 Task: Find connections with filter location Laochenglu with filter topic #Datawith filter profile language Spanish with filter current company PTW with filter school Pune Vidyarthi Grihas College of Science & Technology CTS 218 Br Nath Pai Nagar Kurla Powai Rd Ghatkopar E Mumbai 400 077. with filter industry Bed-and-Breakfasts, Hostels, Homestays with filter service category Program Management with filter keywords title Restaurant Manager
Action: Mouse moved to (554, 73)
Screenshot: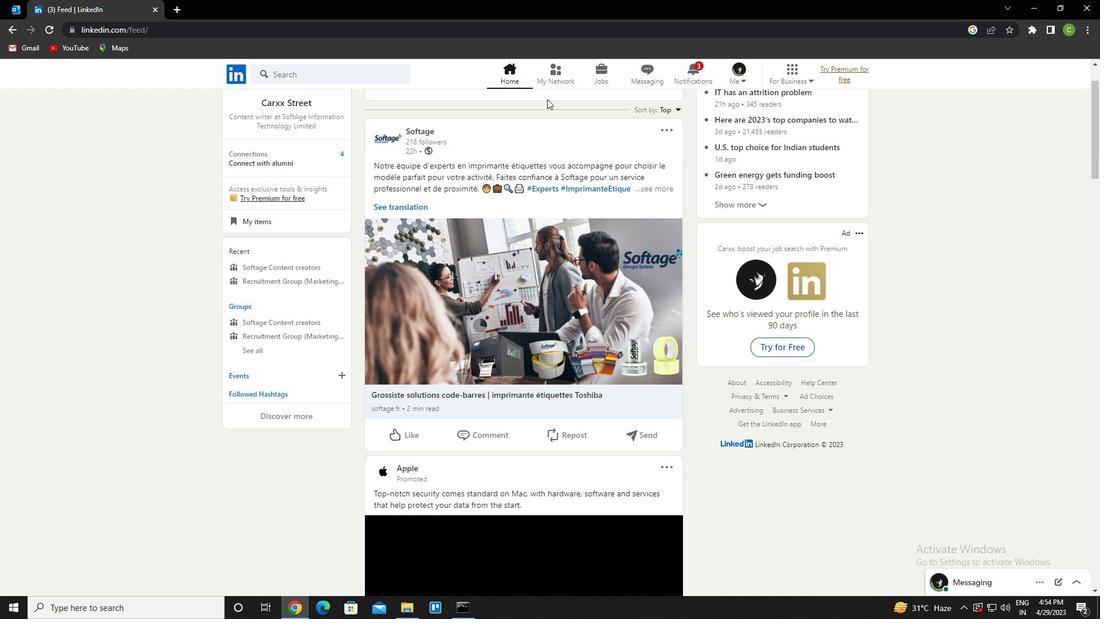 
Action: Mouse pressed left at (554, 73)
Screenshot: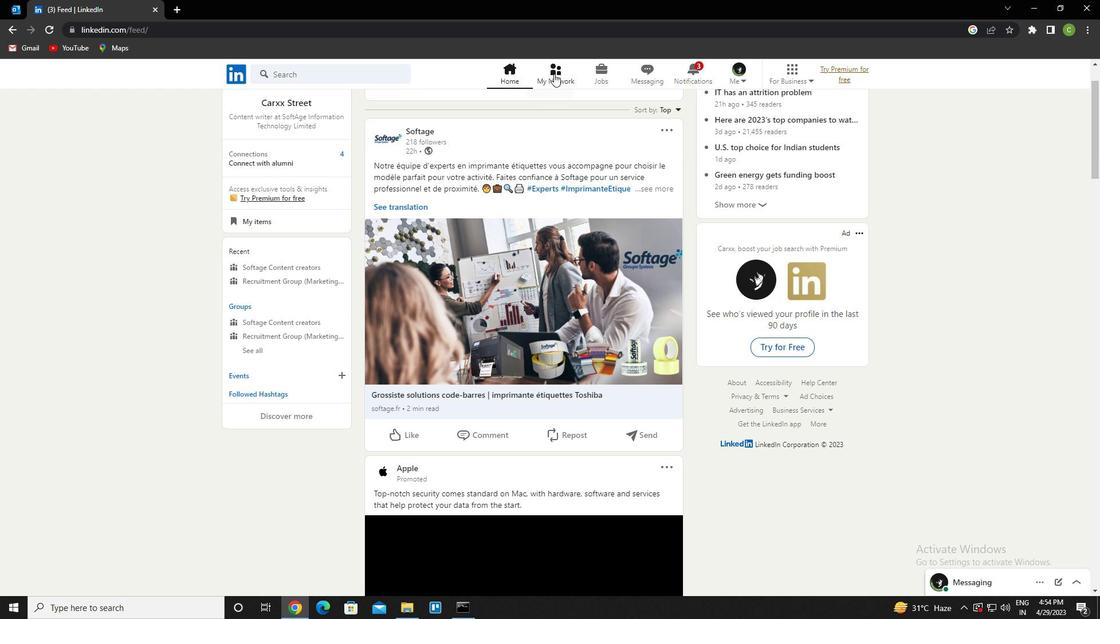 
Action: Mouse moved to (308, 131)
Screenshot: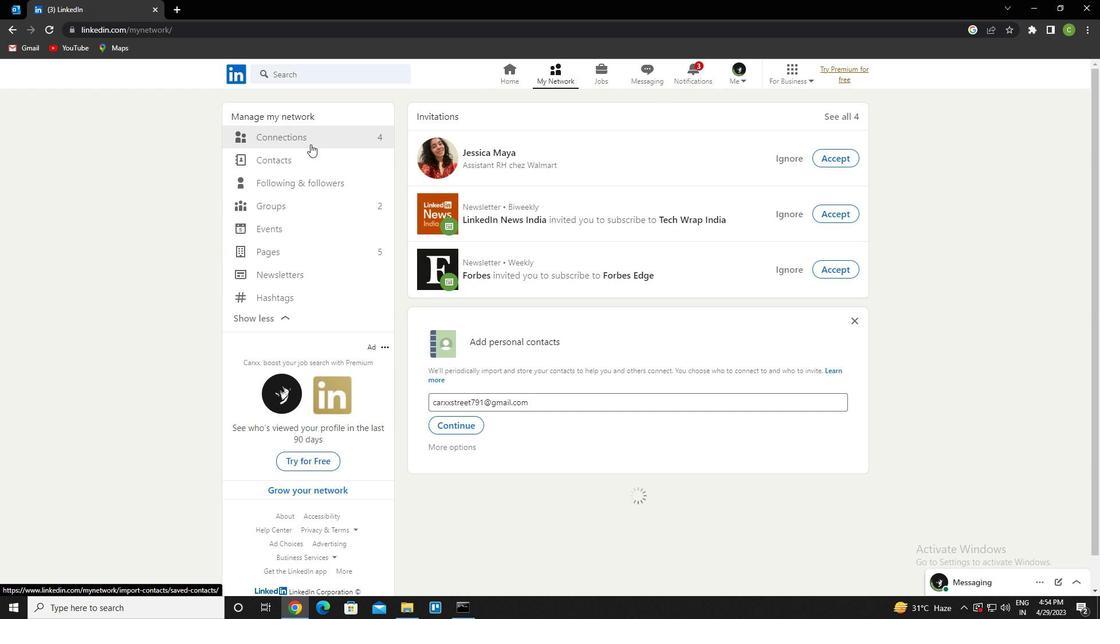 
Action: Mouse pressed left at (308, 131)
Screenshot: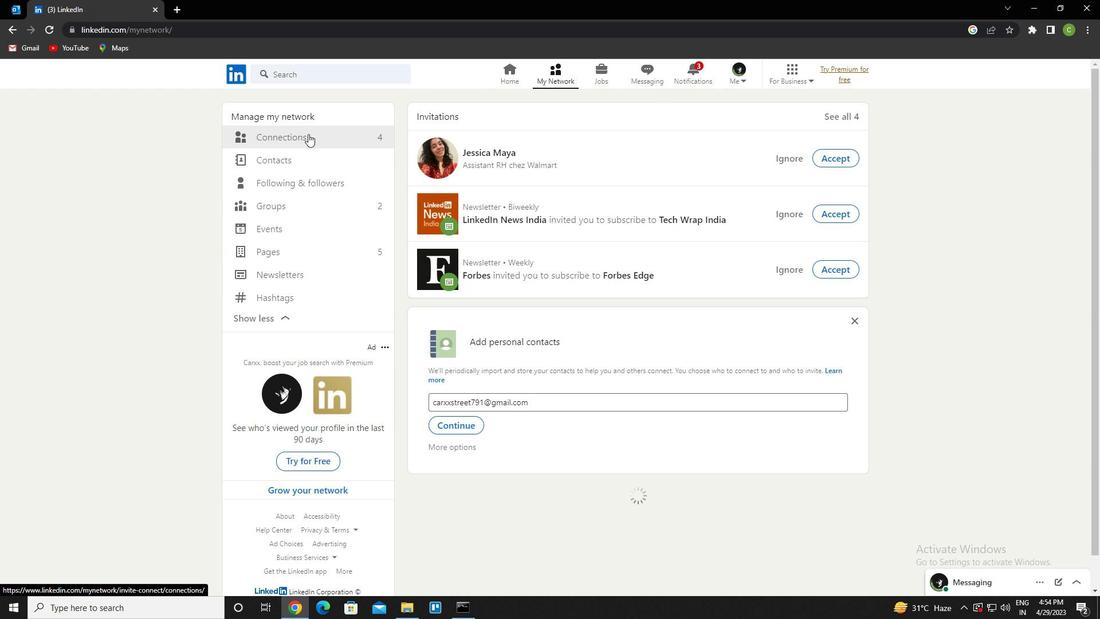 
Action: Mouse moved to (656, 138)
Screenshot: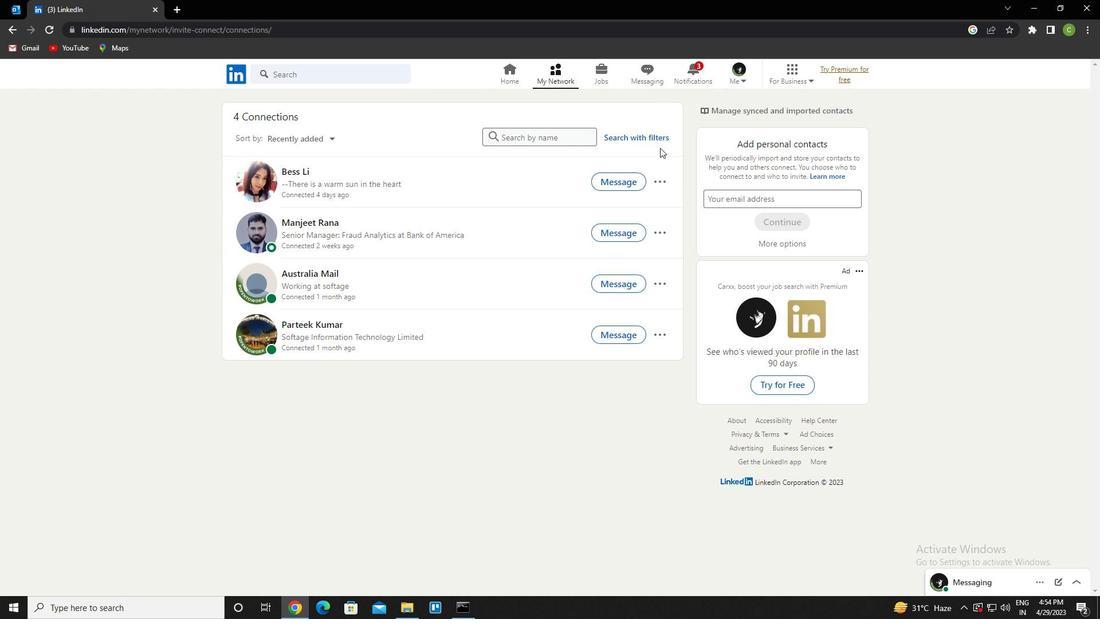 
Action: Mouse pressed left at (656, 138)
Screenshot: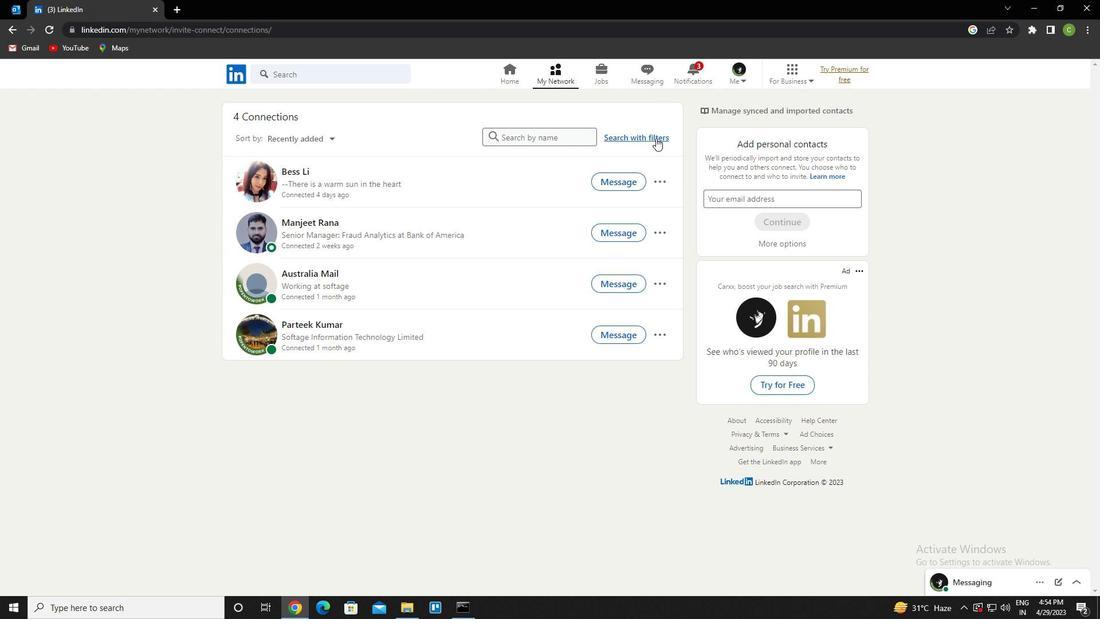 
Action: Mouse moved to (584, 104)
Screenshot: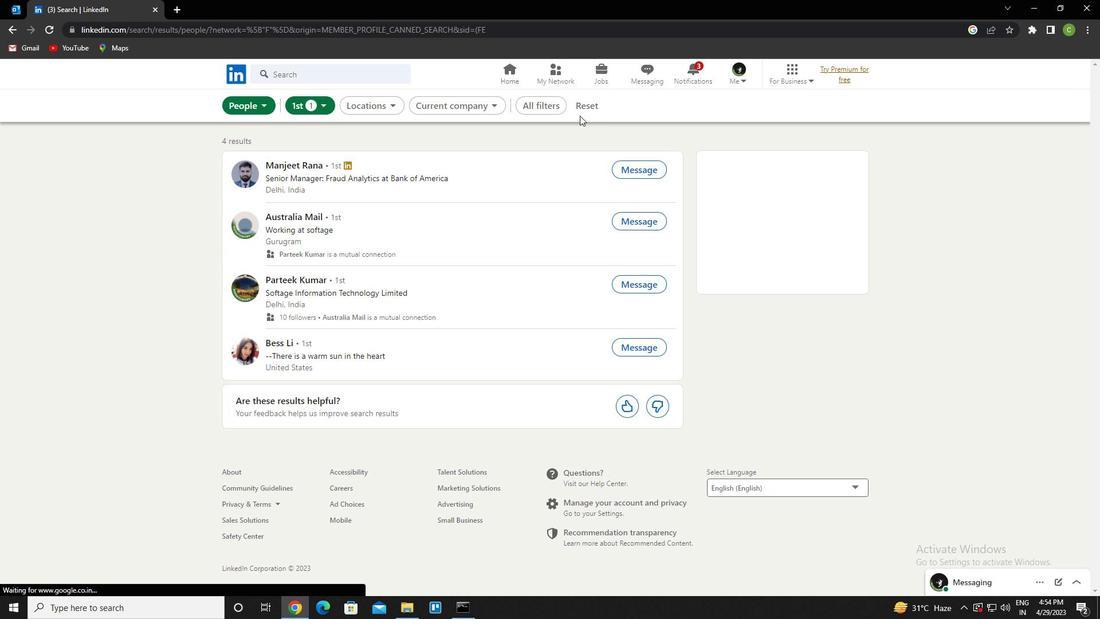 
Action: Mouse pressed left at (584, 104)
Screenshot: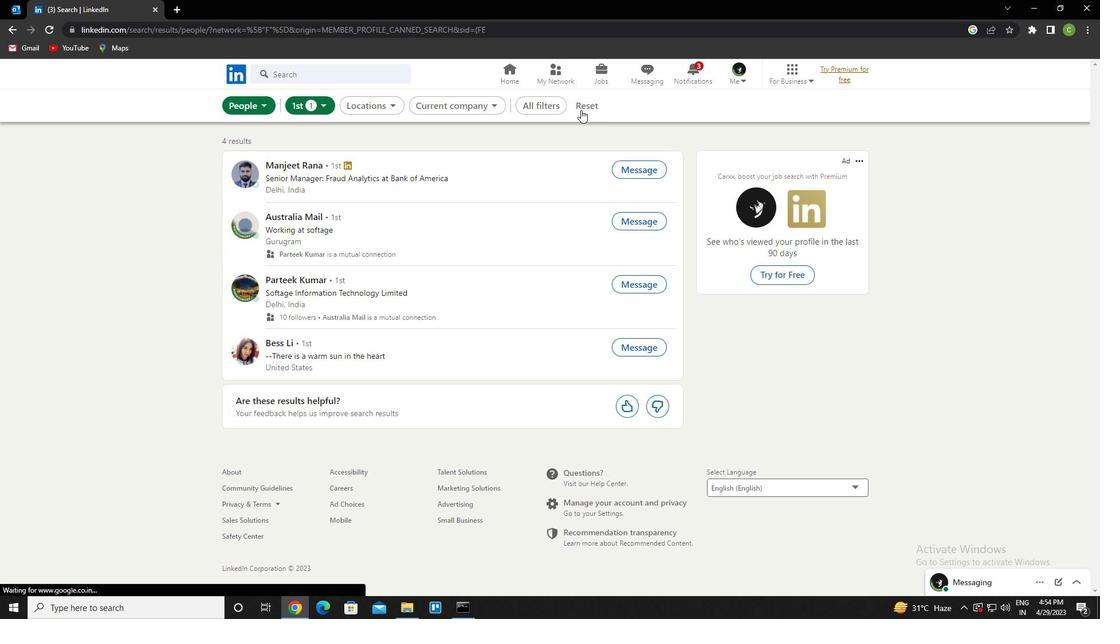 
Action: Mouse moved to (561, 106)
Screenshot: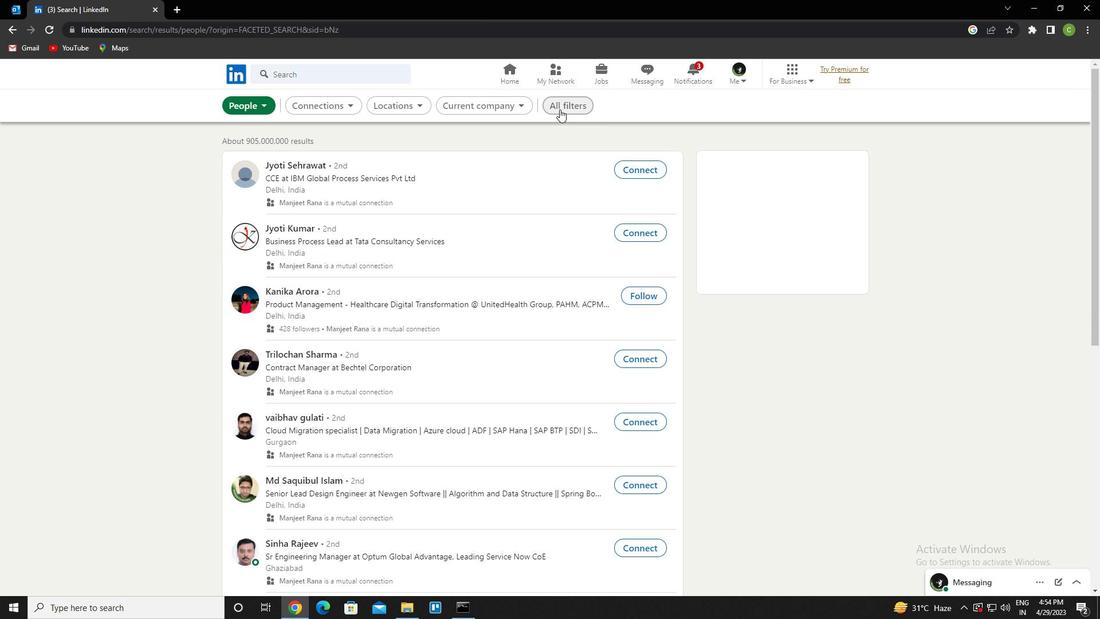 
Action: Mouse pressed left at (561, 106)
Screenshot: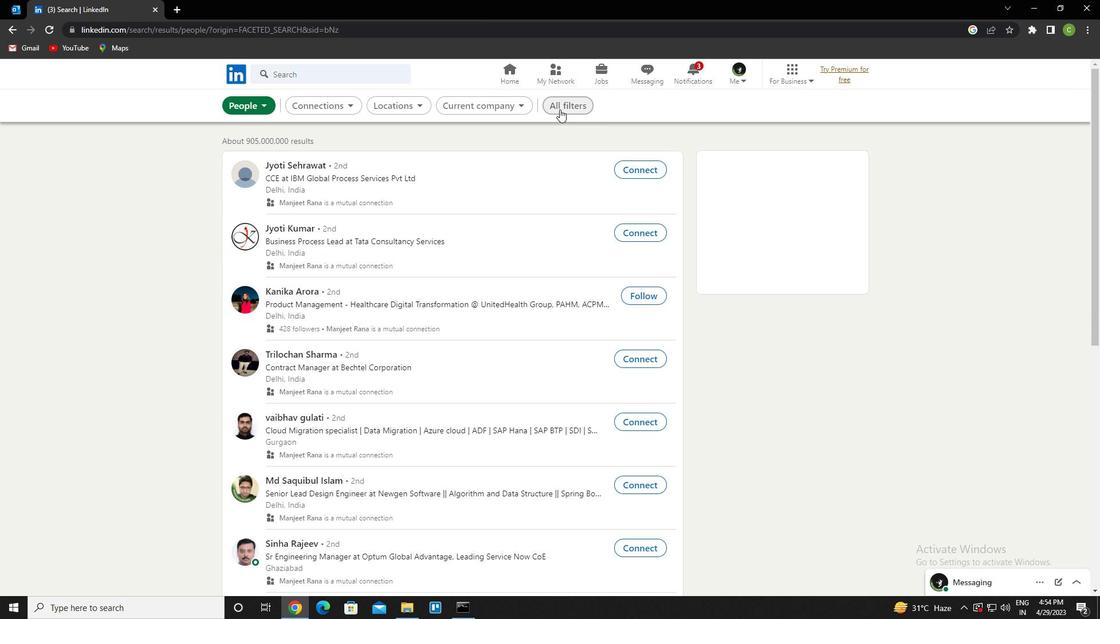 
Action: Mouse moved to (885, 376)
Screenshot: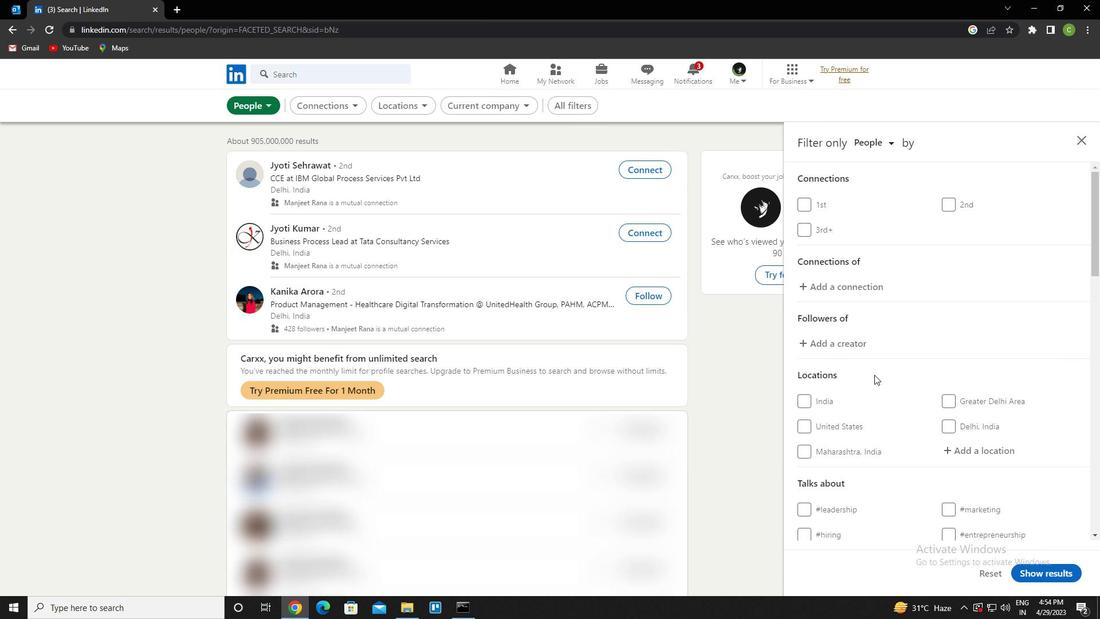 
Action: Mouse scrolled (885, 376) with delta (0, 0)
Screenshot: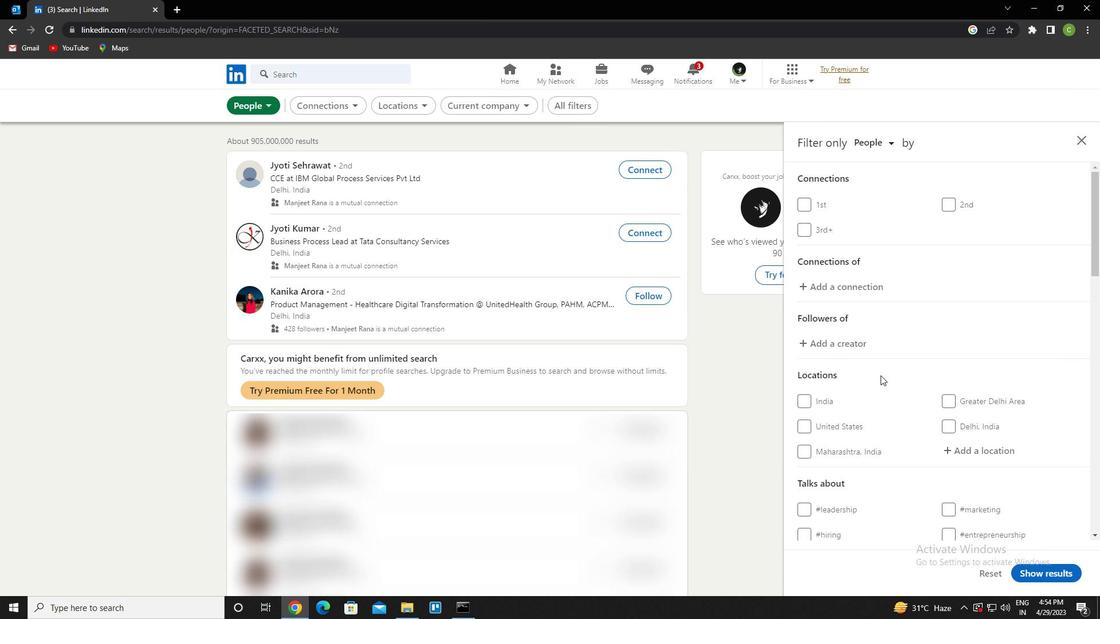 
Action: Mouse moved to (886, 376)
Screenshot: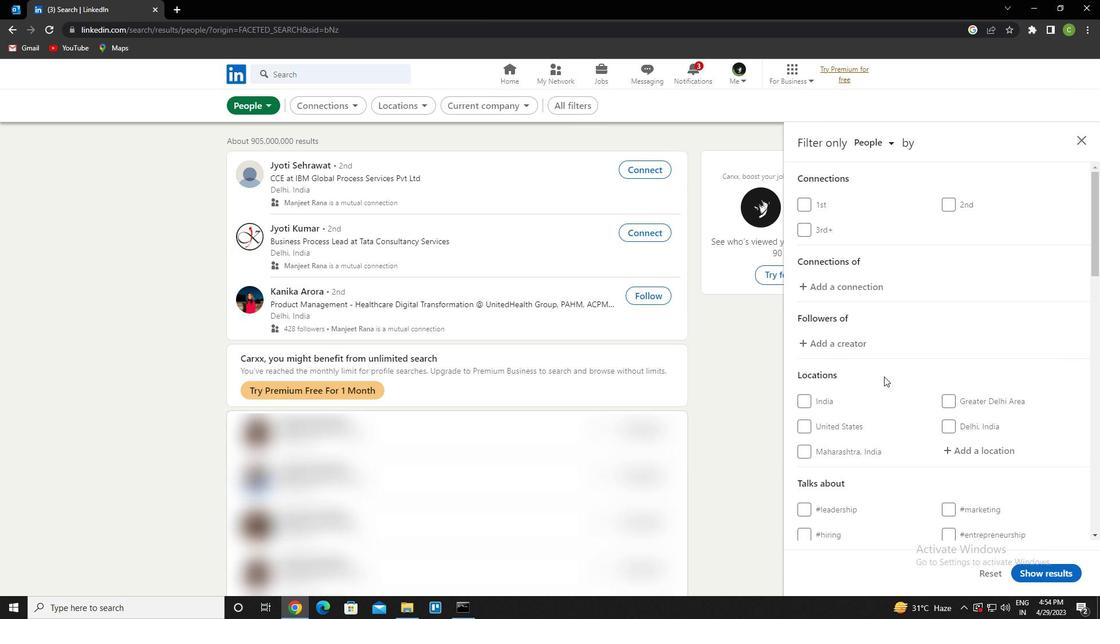 
Action: Mouse scrolled (886, 376) with delta (0, 0)
Screenshot: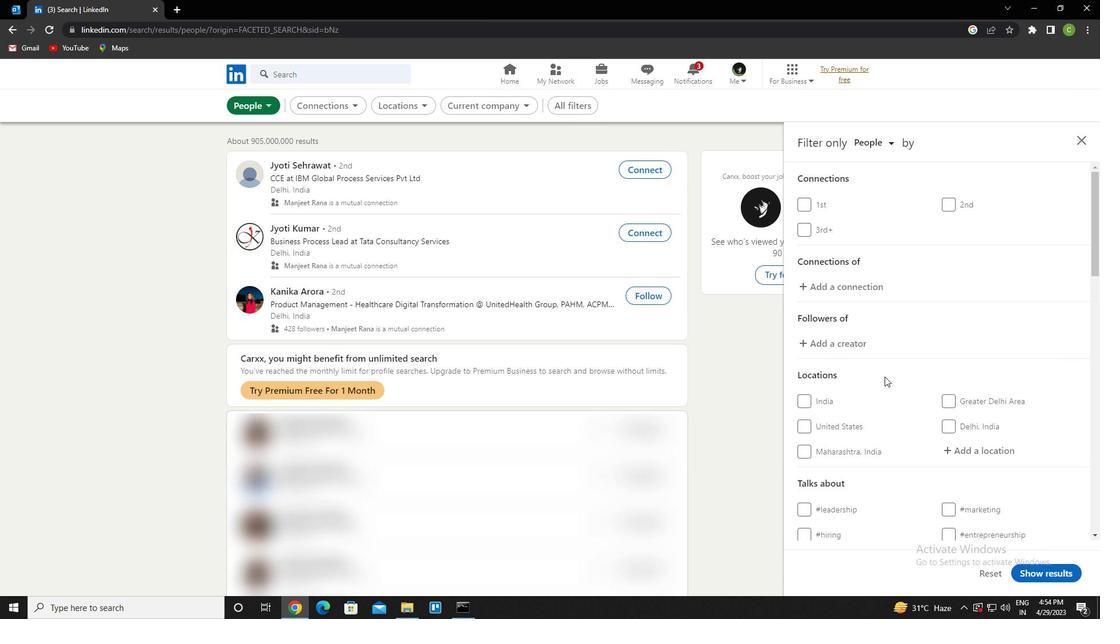 
Action: Mouse moved to (976, 331)
Screenshot: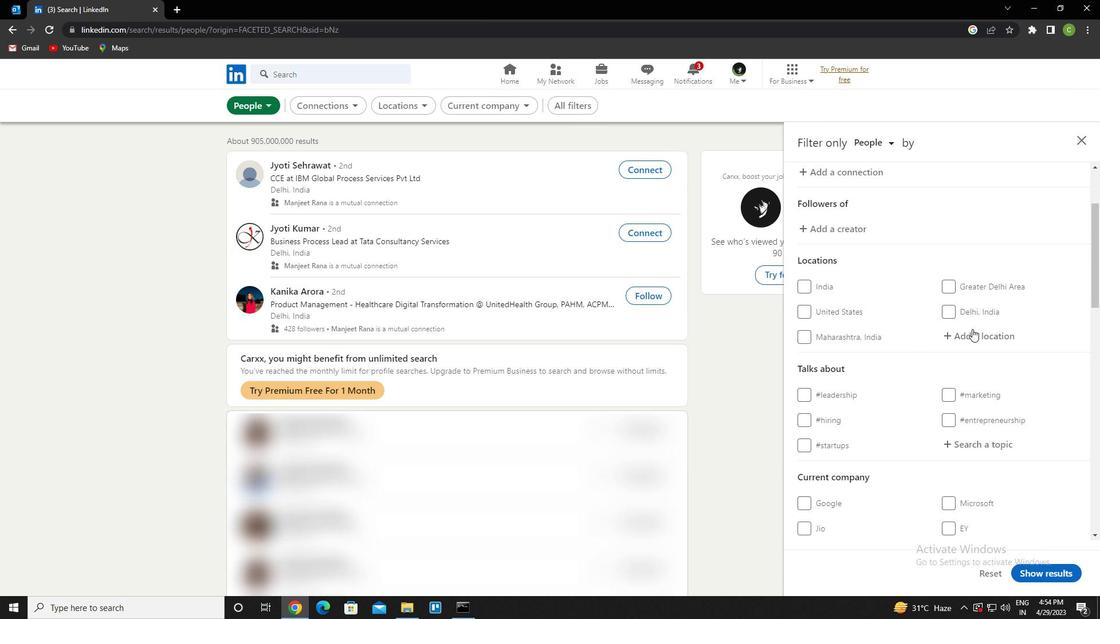 
Action: Mouse pressed left at (976, 331)
Screenshot: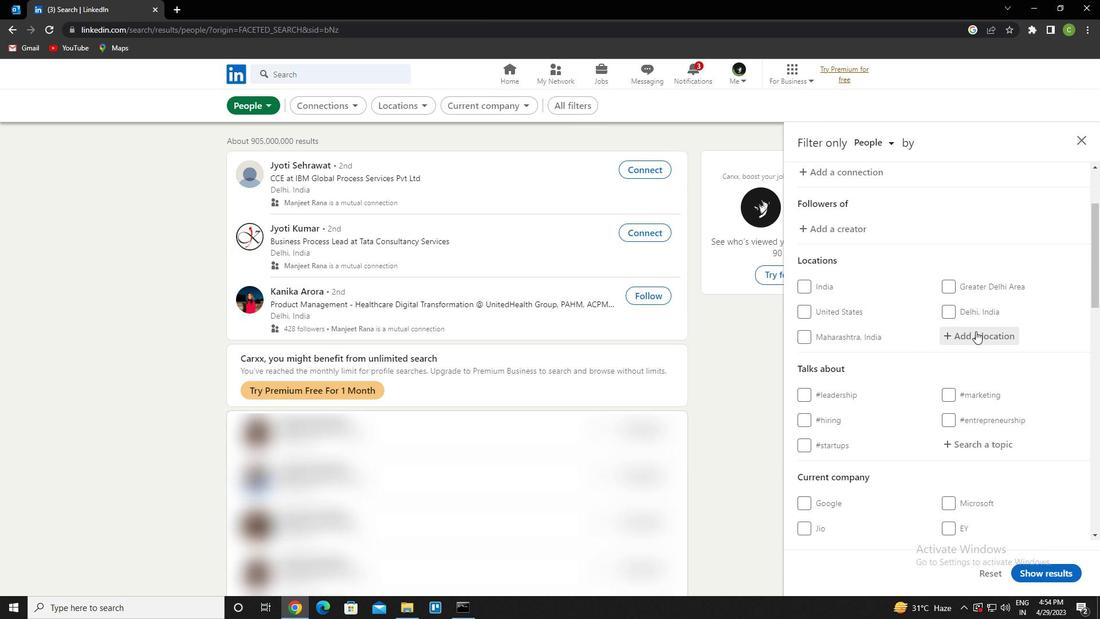 
Action: Key pressed <Key.caps_lock><Key.caps_lock>l<Key.caps_lock>oachenglu
Screenshot: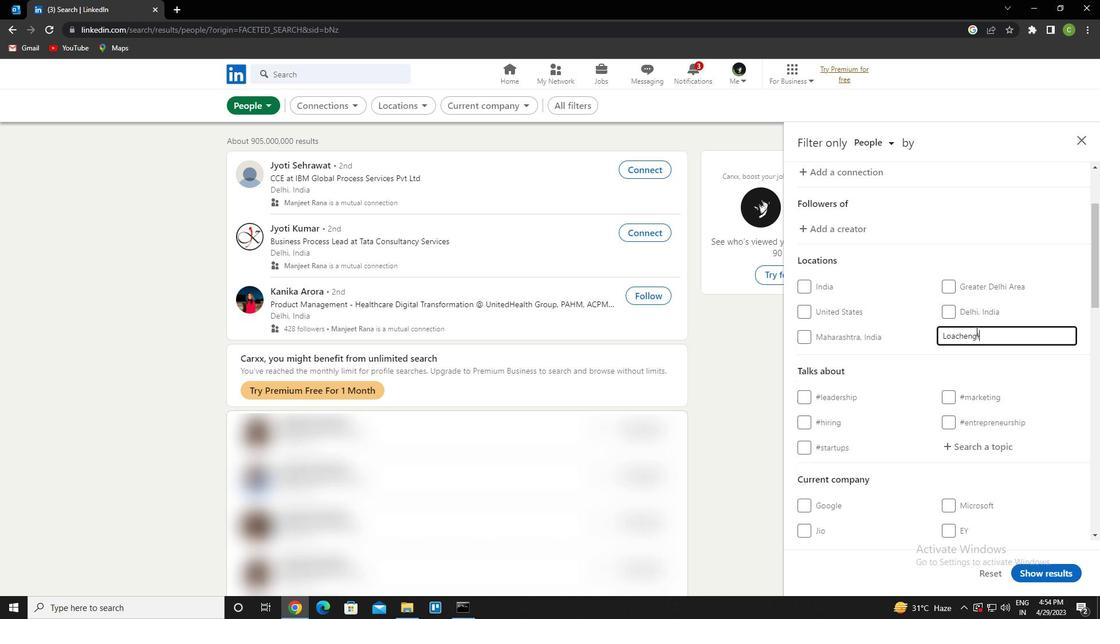 
Action: Mouse moved to (976, 331)
Screenshot: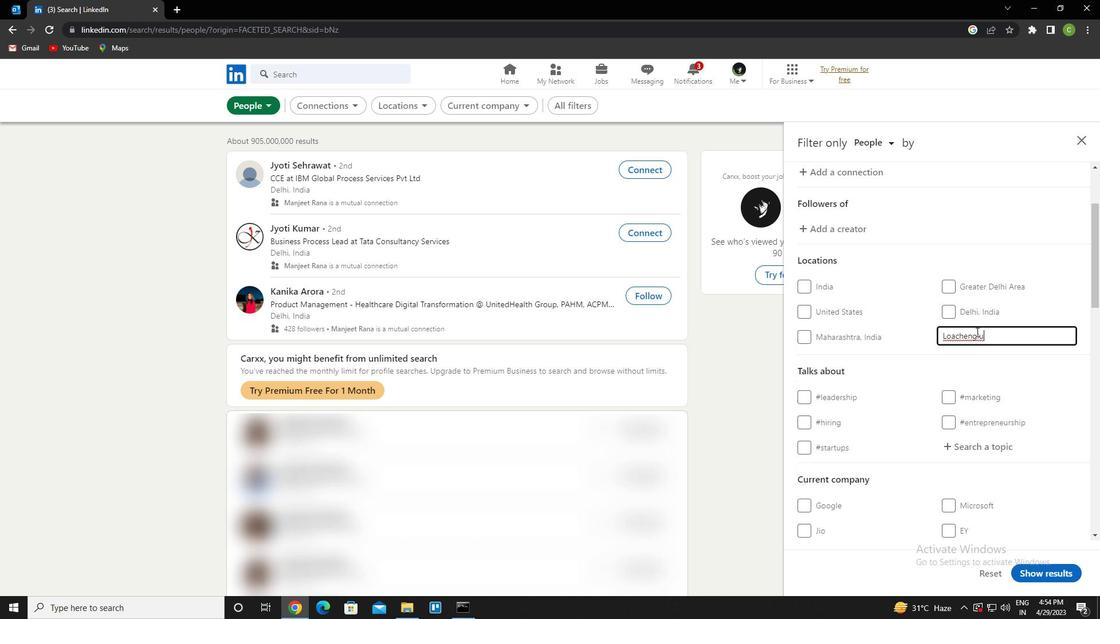 
Action: Mouse scrolled (976, 331) with delta (0, 0)
Screenshot: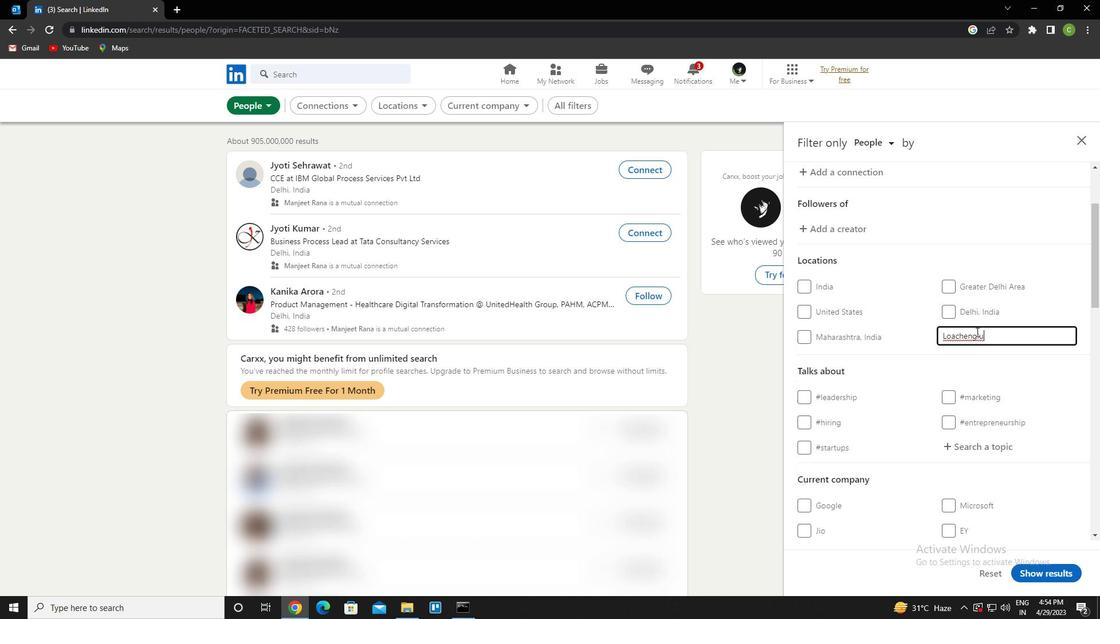 
Action: Mouse scrolled (976, 331) with delta (0, 0)
Screenshot: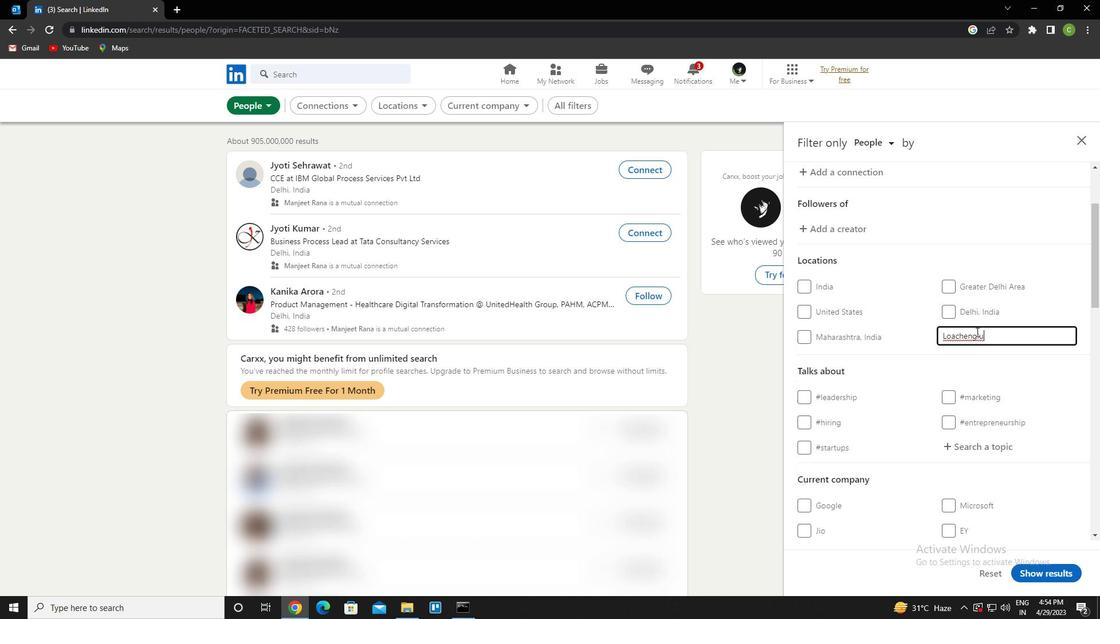 
Action: Mouse moved to (981, 335)
Screenshot: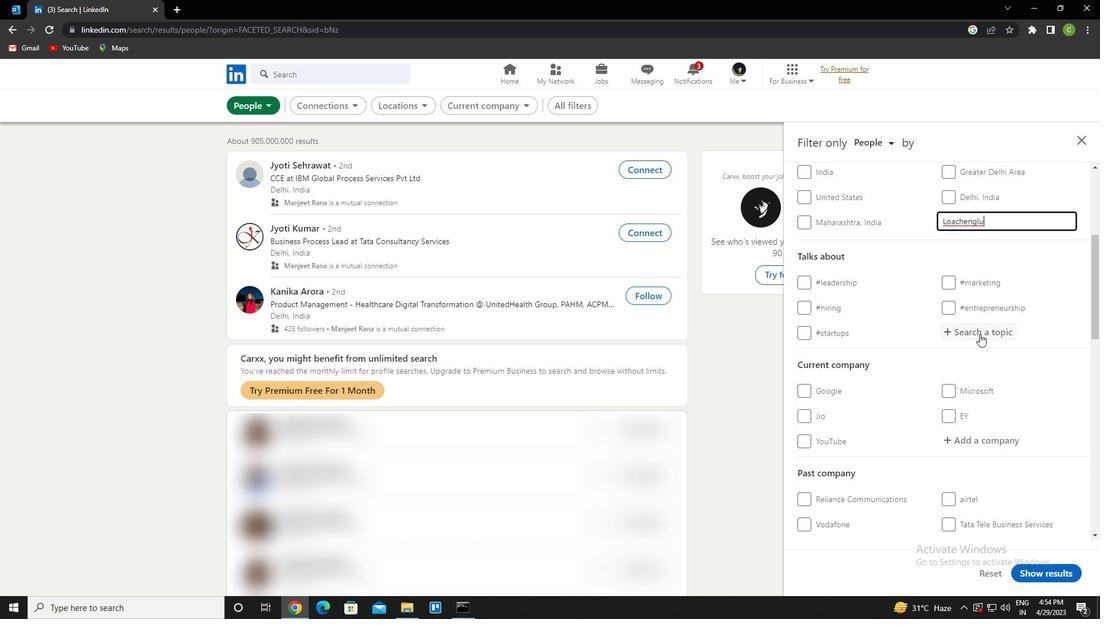 
Action: Mouse pressed left at (981, 335)
Screenshot: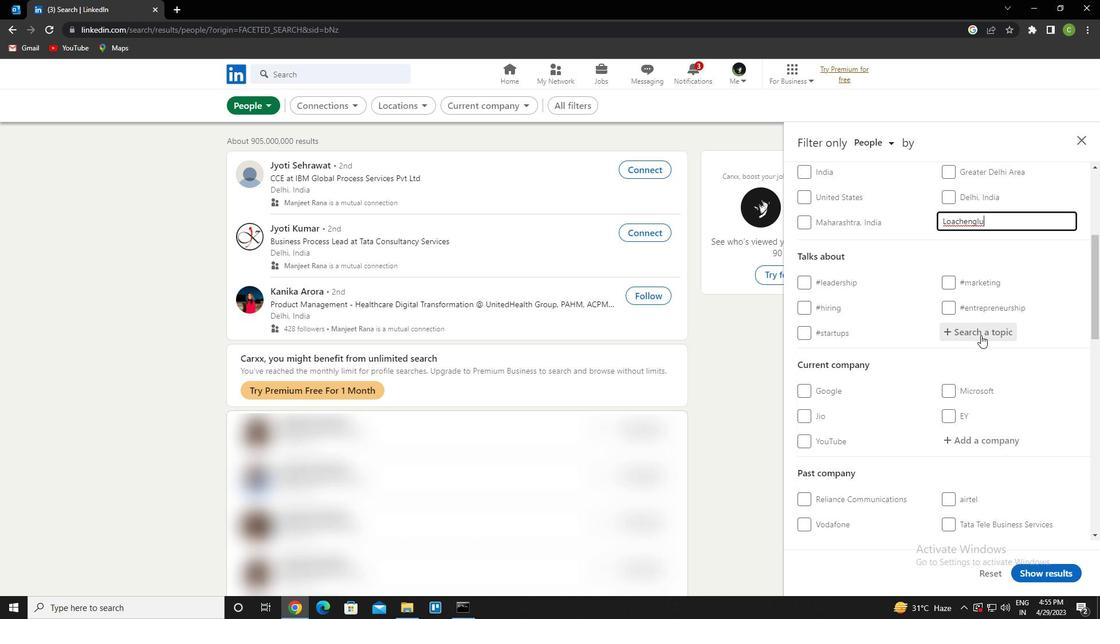 
Action: Key pressed <Key.caps_lock>d<Key.caps_lock>ata<Key.down><Key.enter>
Screenshot: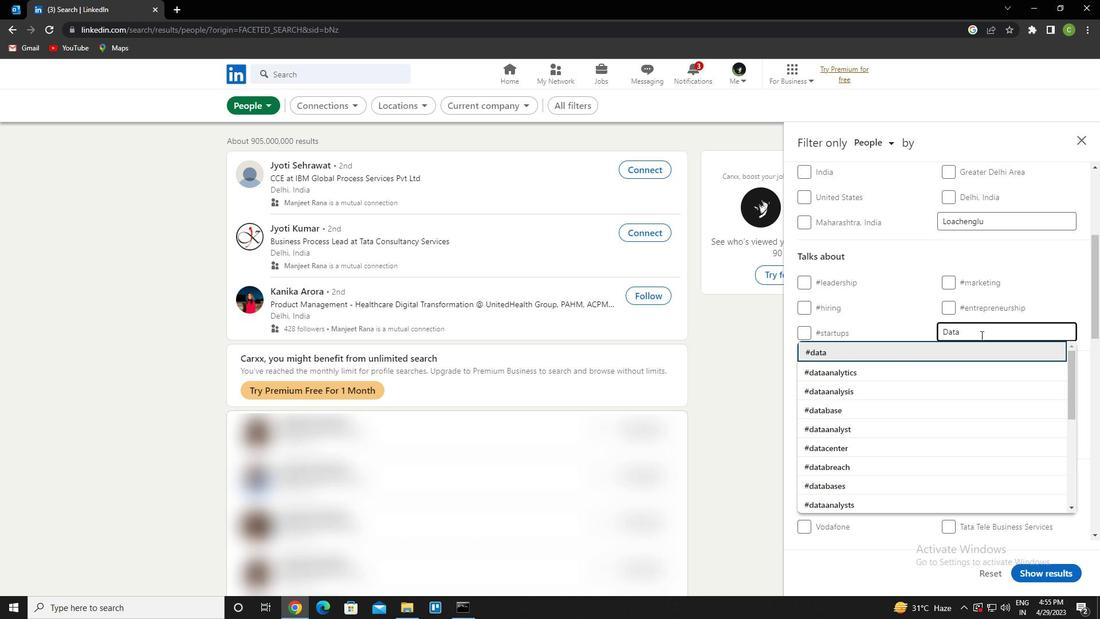 
Action: Mouse scrolled (981, 334) with delta (0, 0)
Screenshot: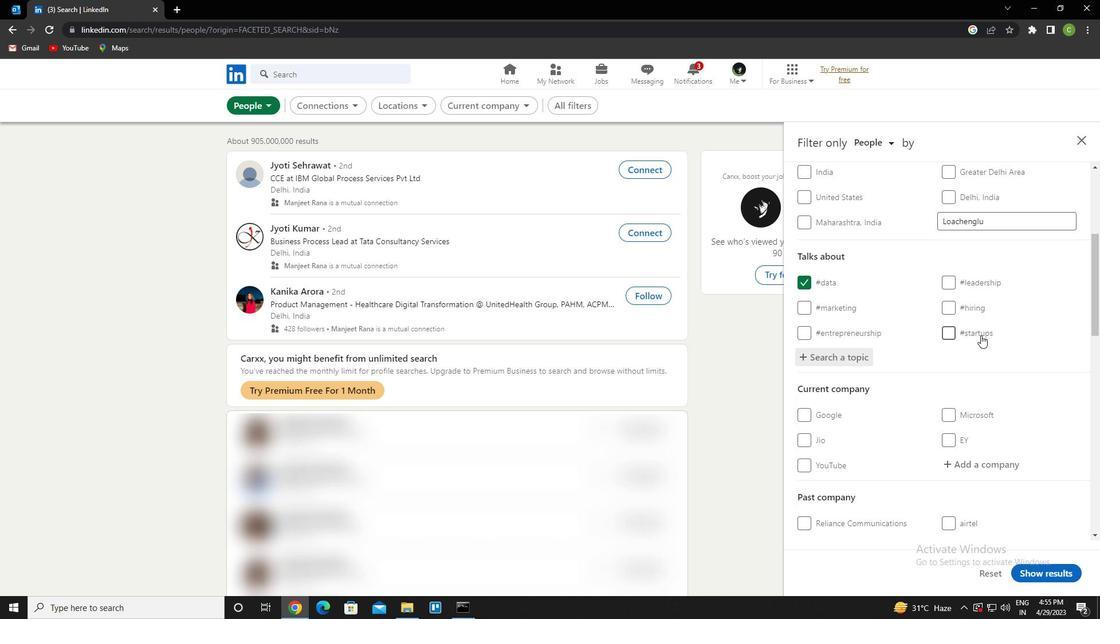 
Action: Mouse scrolled (981, 334) with delta (0, 0)
Screenshot: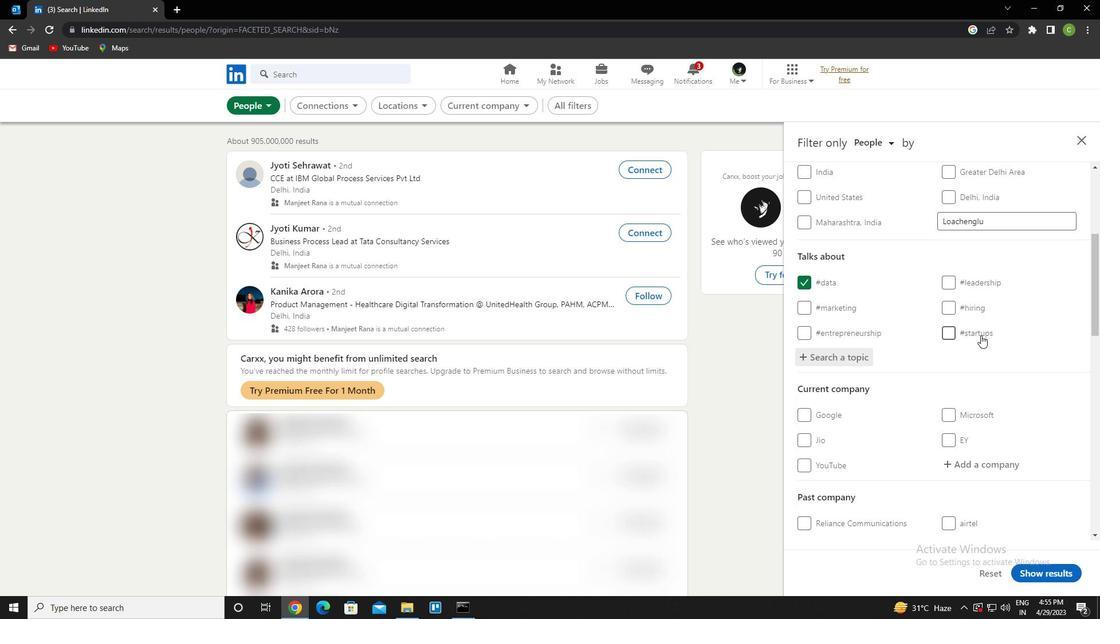 
Action: Mouse moved to (981, 335)
Screenshot: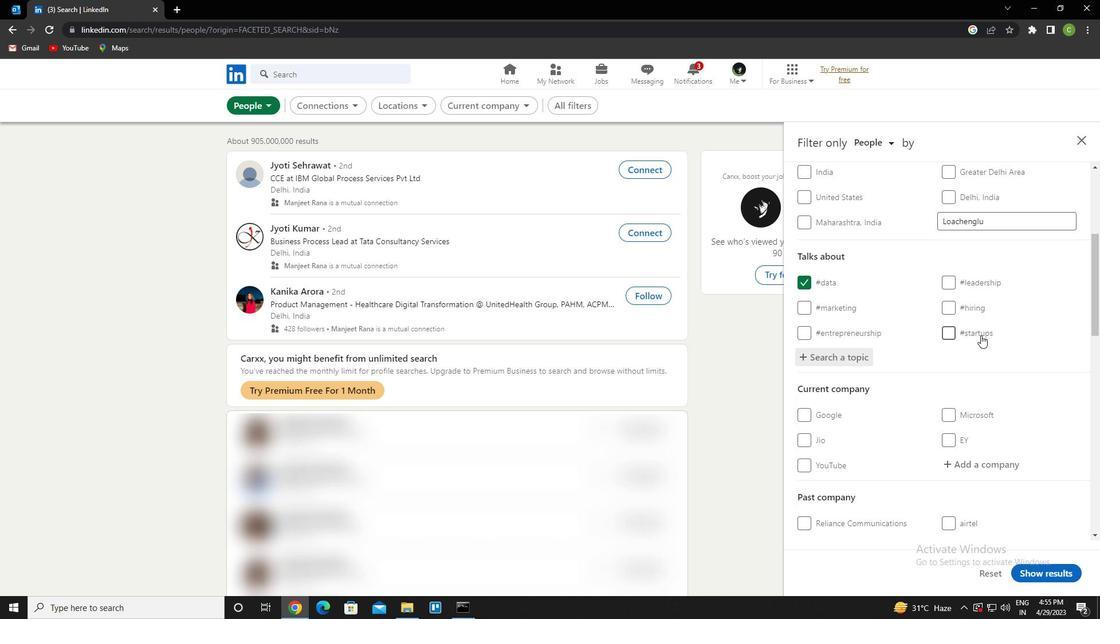 
Action: Mouse scrolled (981, 335) with delta (0, 0)
Screenshot: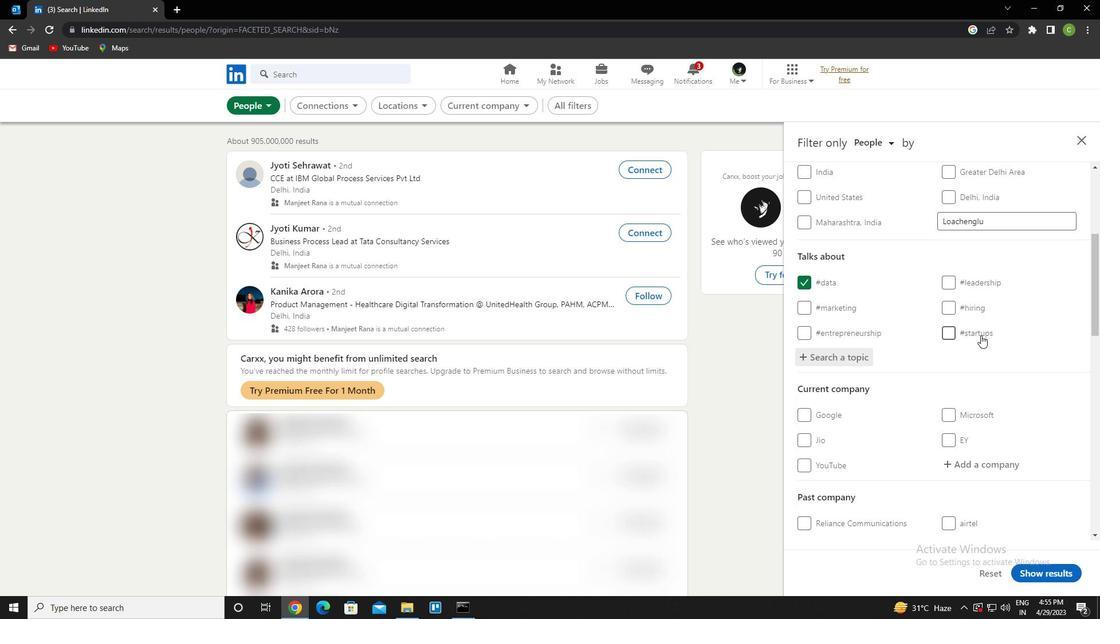 
Action: Mouse scrolled (981, 335) with delta (0, 0)
Screenshot: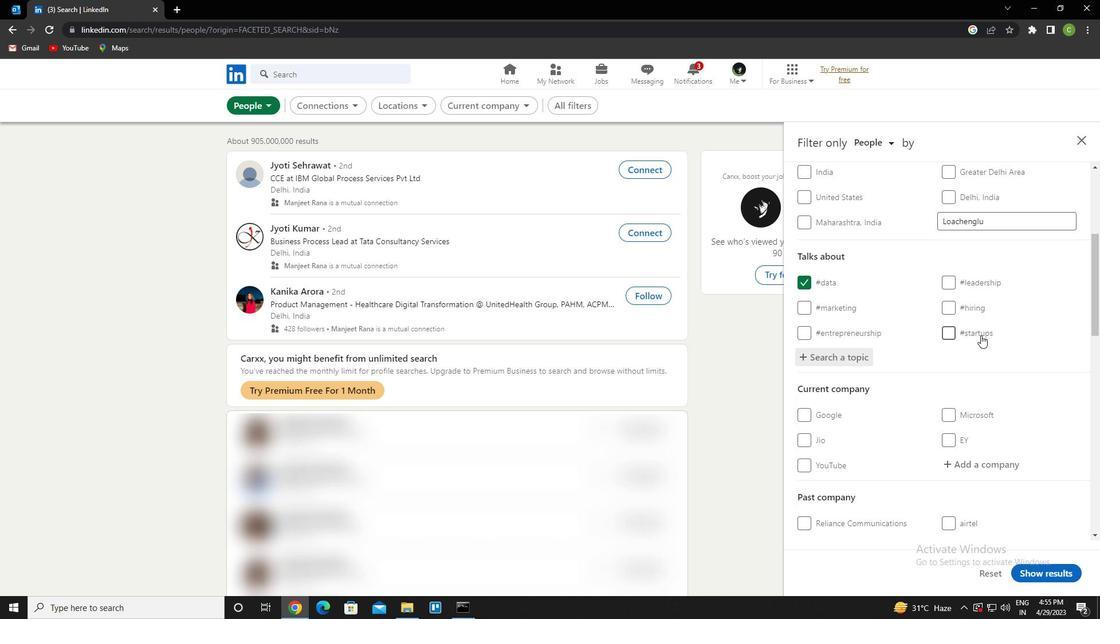 
Action: Mouse scrolled (981, 335) with delta (0, 0)
Screenshot: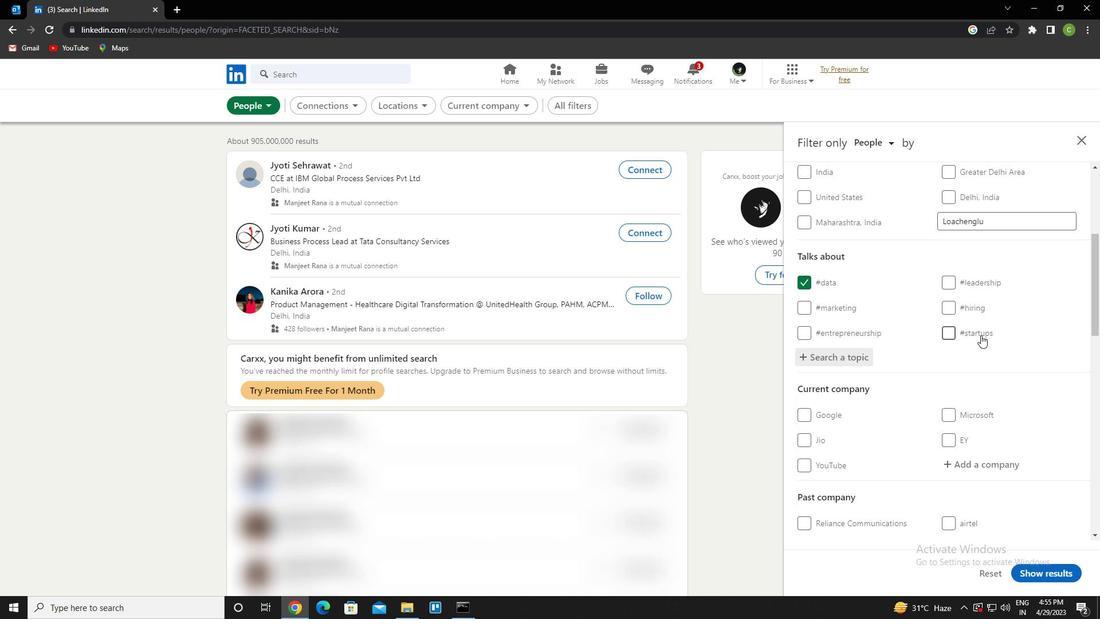 
Action: Mouse scrolled (981, 335) with delta (0, 0)
Screenshot: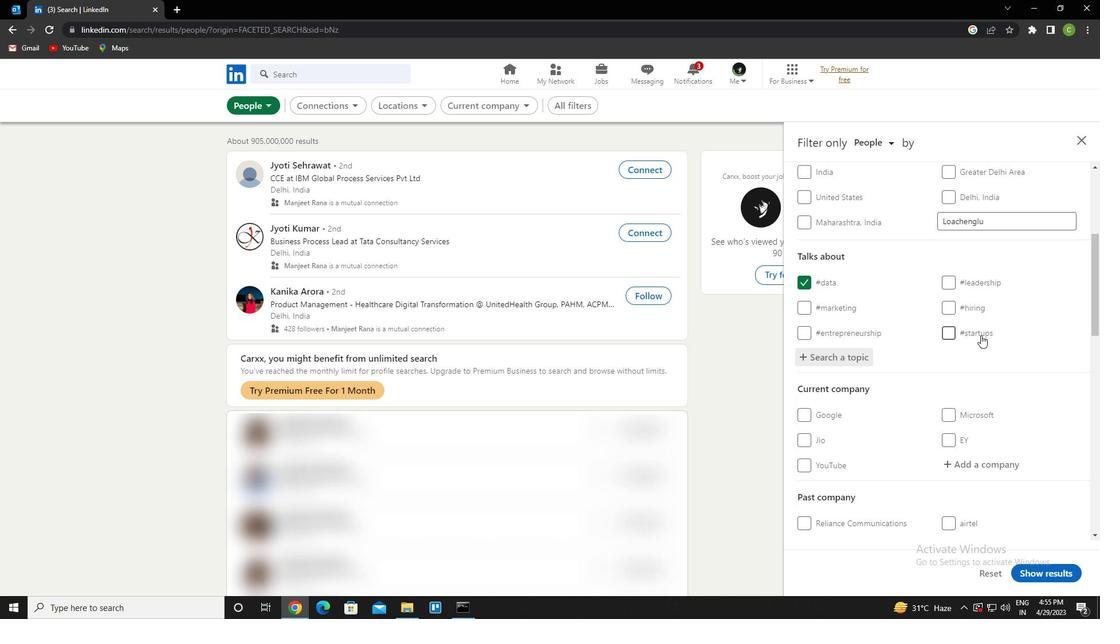 
Action: Mouse scrolled (981, 335) with delta (0, 0)
Screenshot: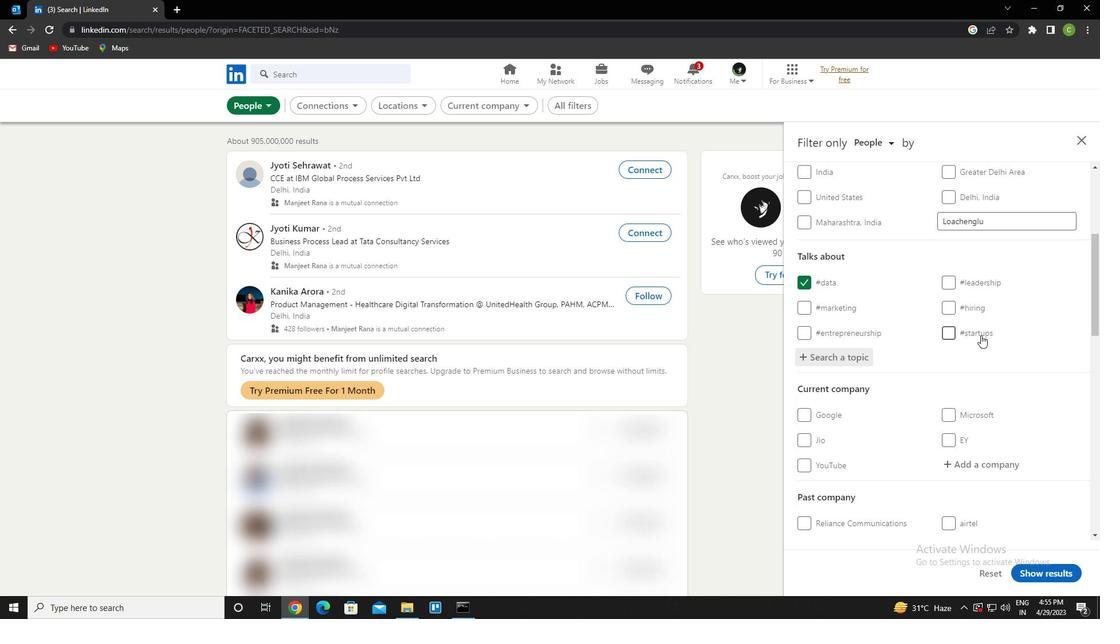 
Action: Mouse scrolled (981, 335) with delta (0, 0)
Screenshot: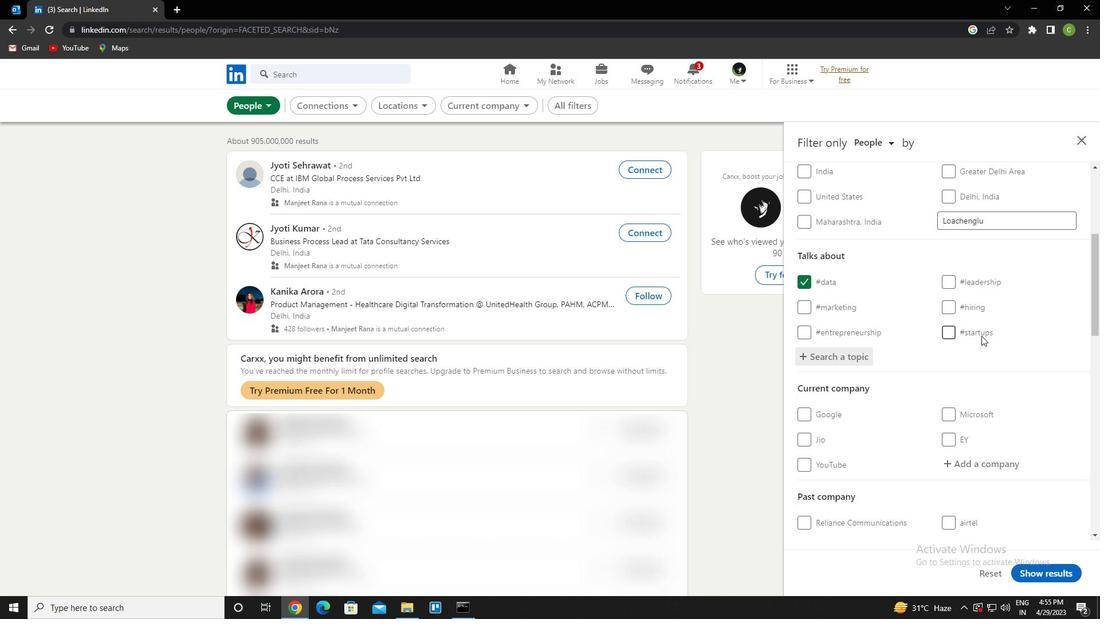 
Action: Mouse scrolled (981, 335) with delta (0, 0)
Screenshot: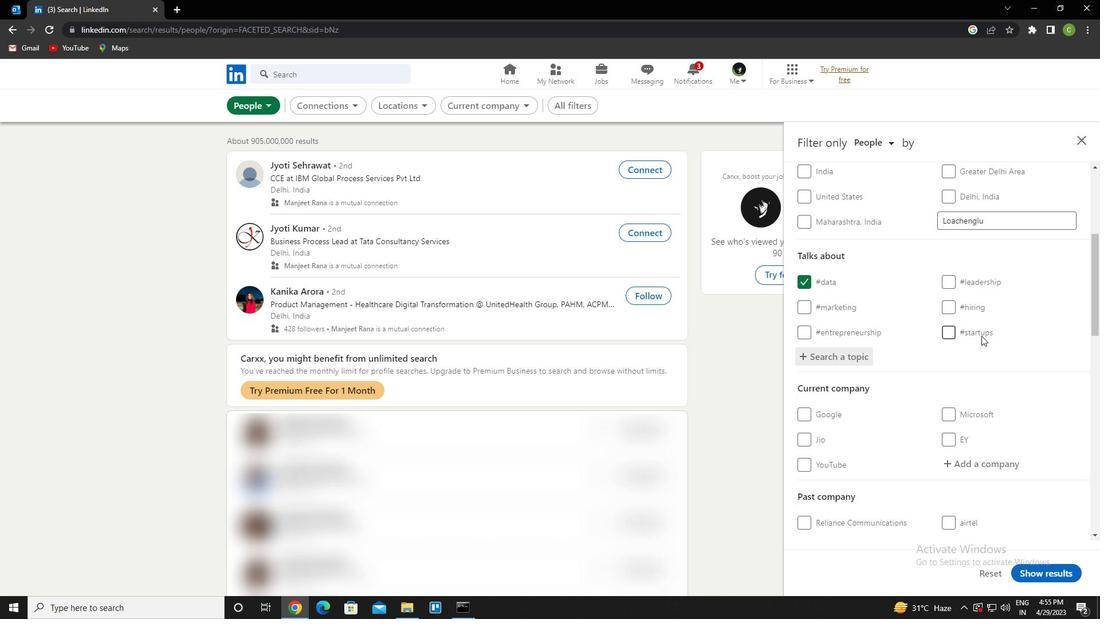 
Action: Mouse moved to (805, 377)
Screenshot: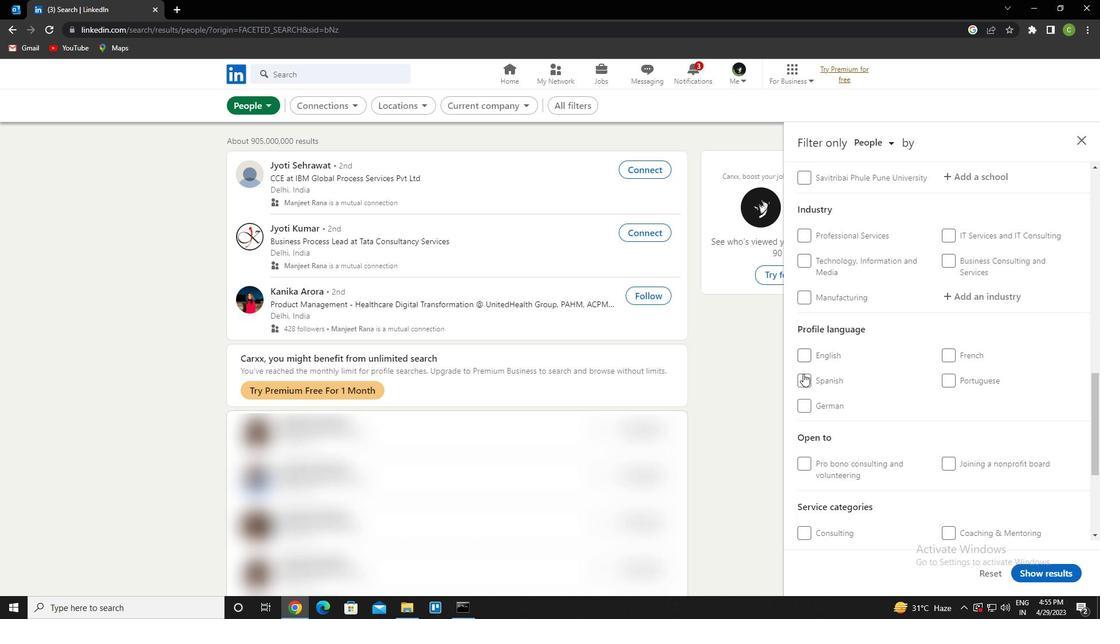 
Action: Mouse pressed left at (805, 377)
Screenshot: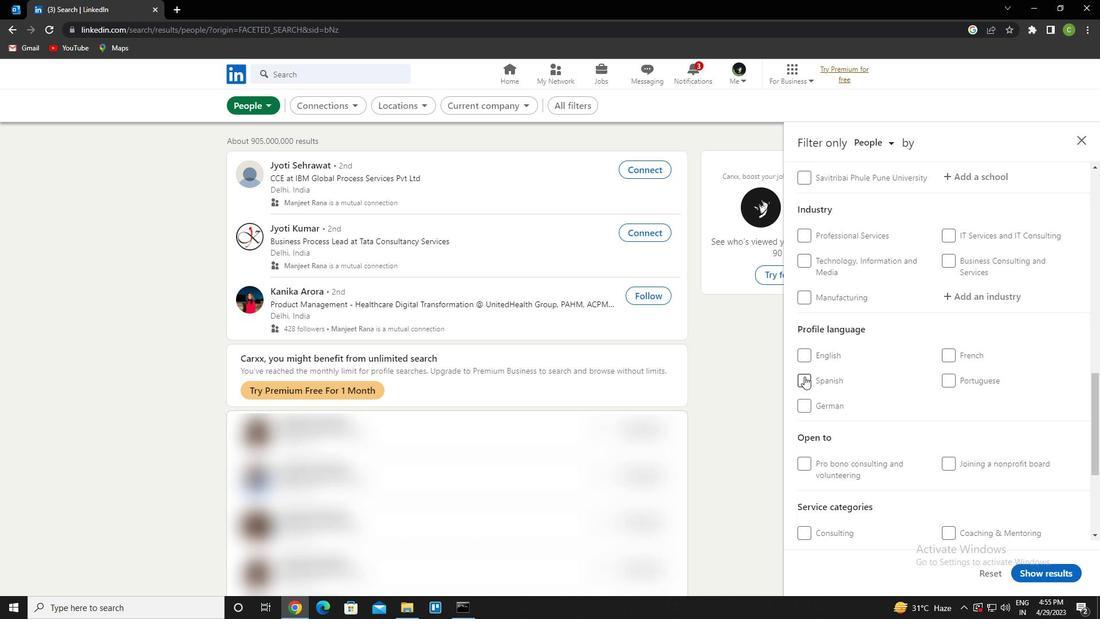 
Action: Mouse moved to (862, 390)
Screenshot: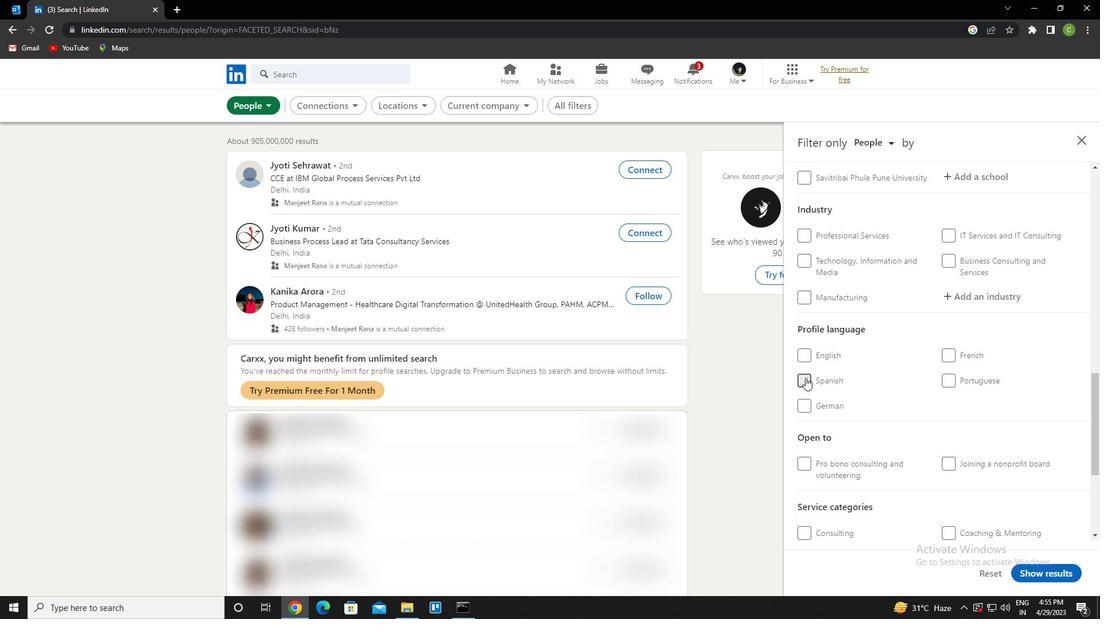 
Action: Mouse scrolled (862, 390) with delta (0, 0)
Screenshot: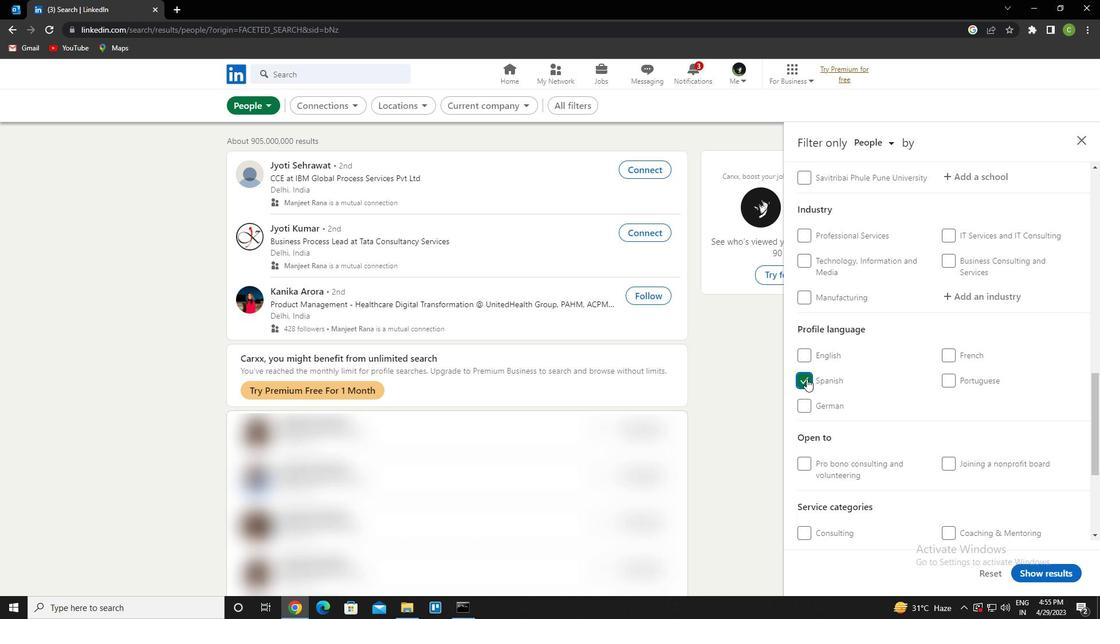 
Action: Mouse scrolled (862, 390) with delta (0, 0)
Screenshot: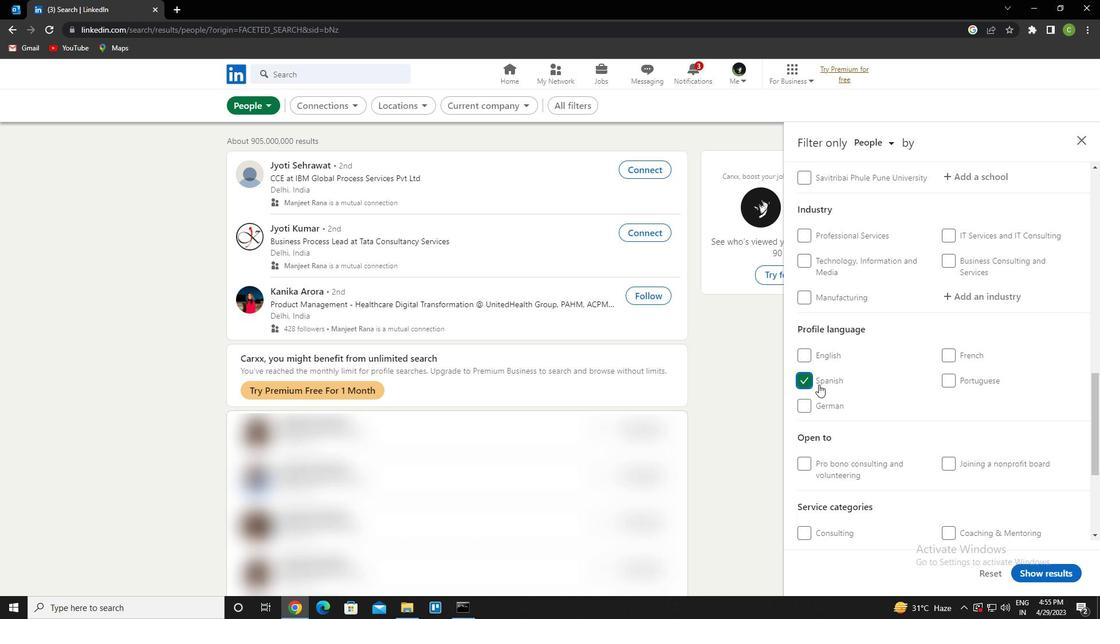 
Action: Mouse scrolled (862, 390) with delta (0, 0)
Screenshot: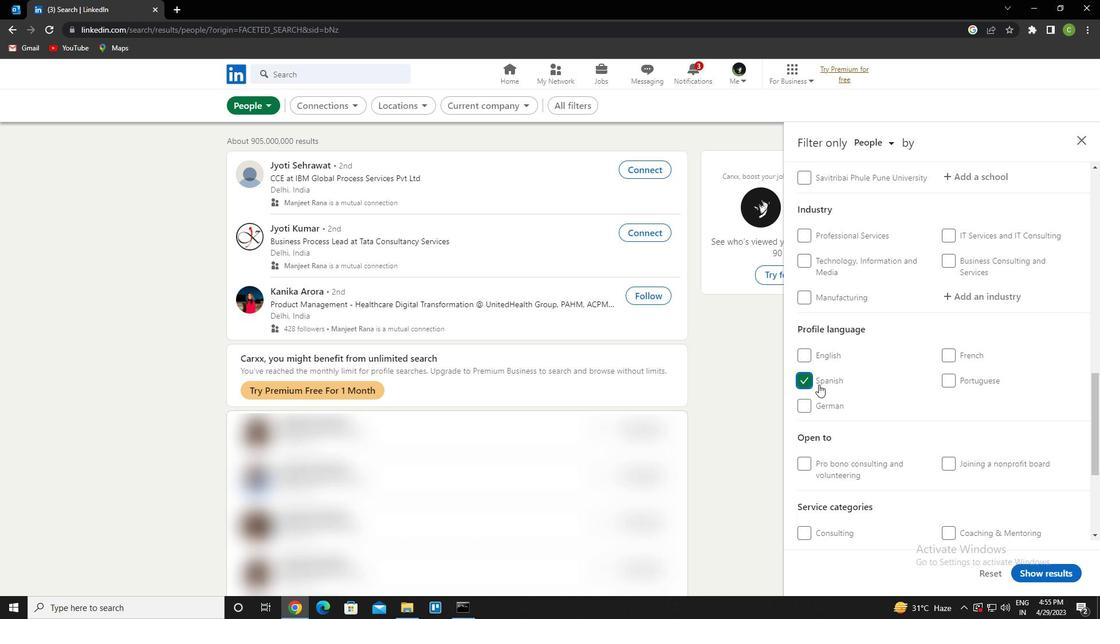 
Action: Mouse scrolled (862, 390) with delta (0, 0)
Screenshot: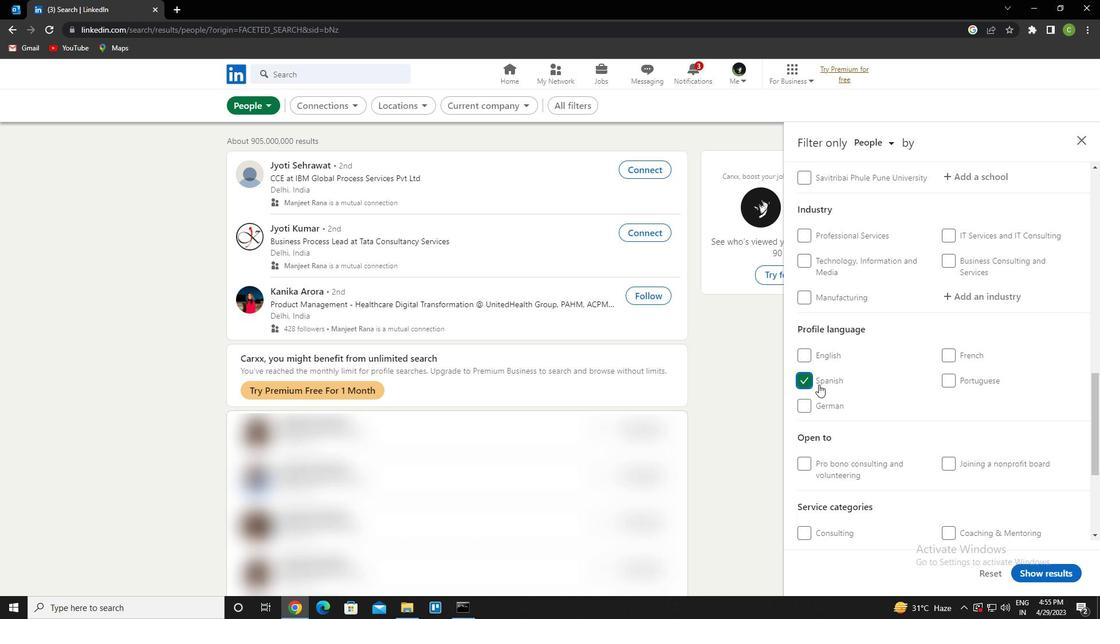 
Action: Mouse scrolled (862, 390) with delta (0, 0)
Screenshot: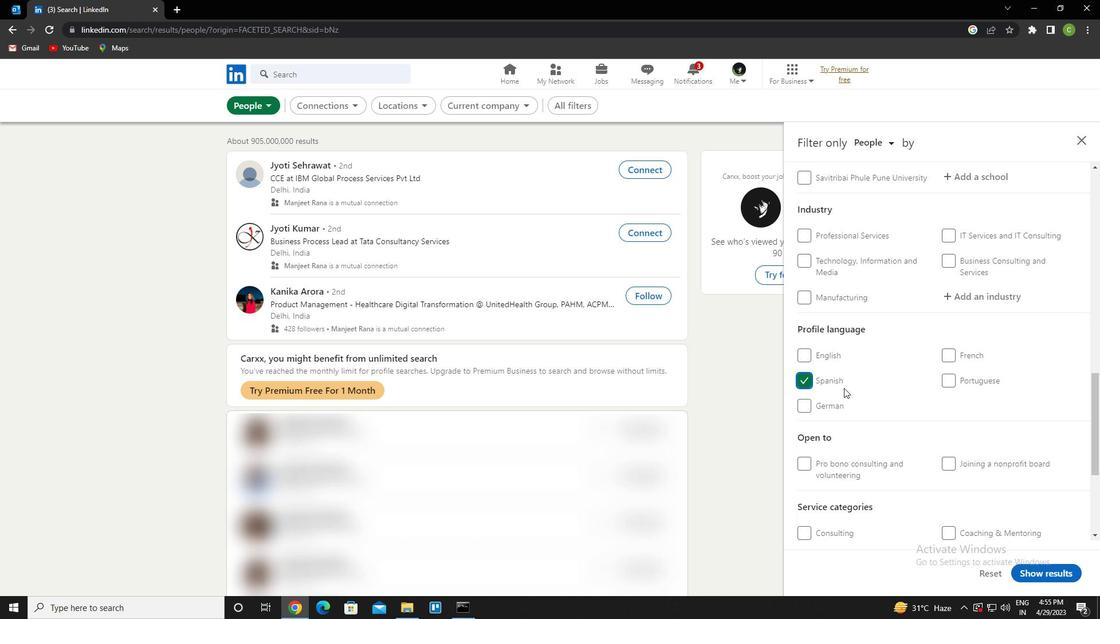 
Action: Mouse scrolled (862, 390) with delta (0, 0)
Screenshot: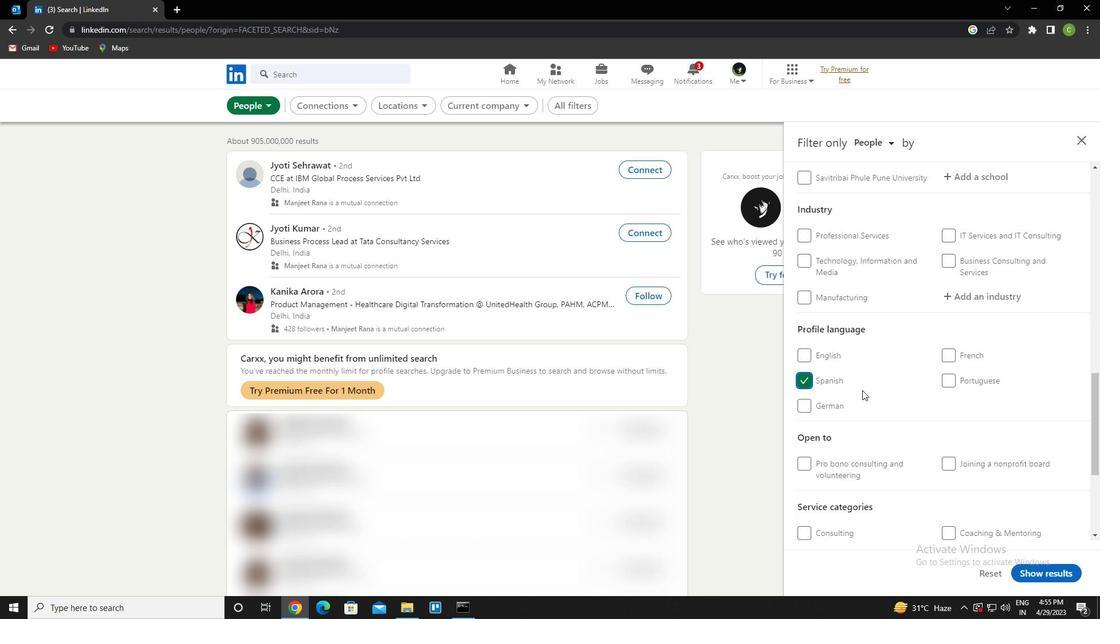 
Action: Mouse scrolled (862, 390) with delta (0, 0)
Screenshot: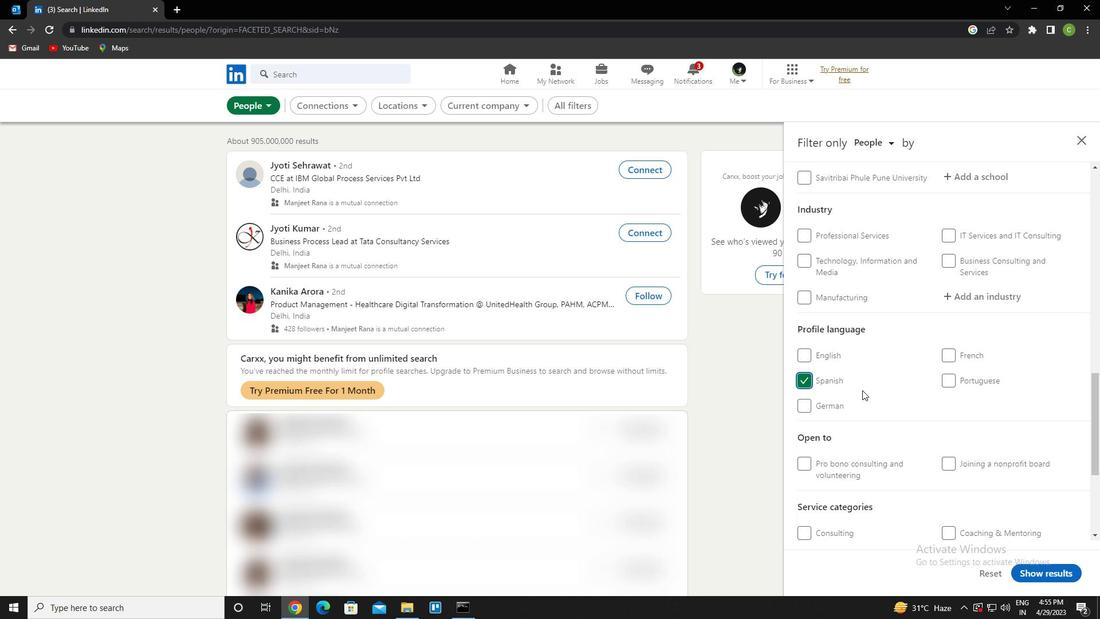 
Action: Mouse moved to (975, 351)
Screenshot: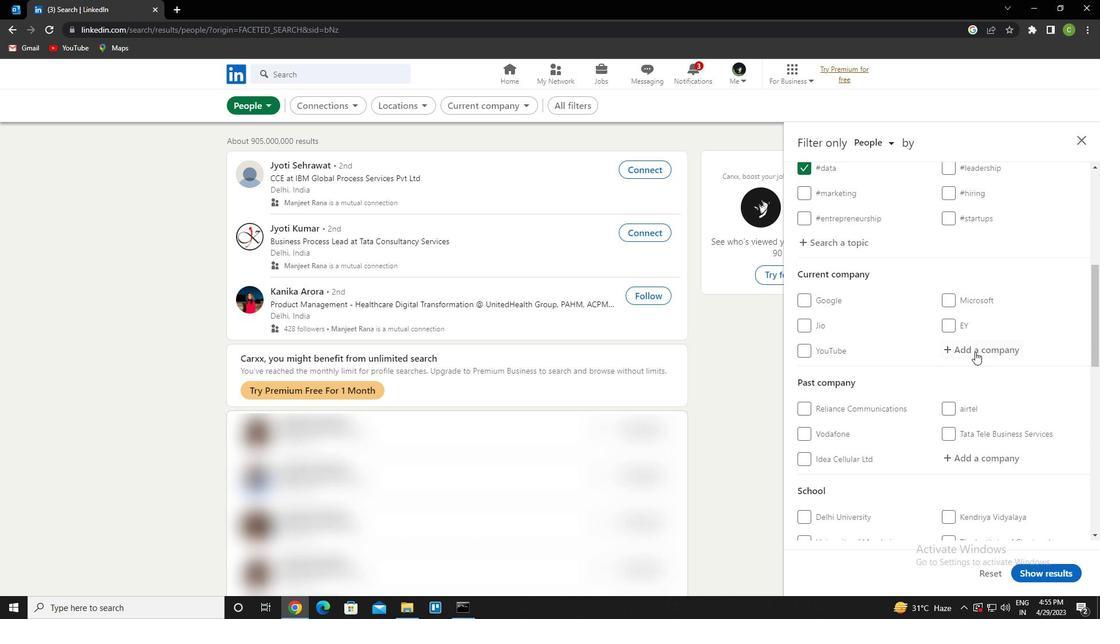 
Action: Mouse pressed left at (975, 351)
Screenshot: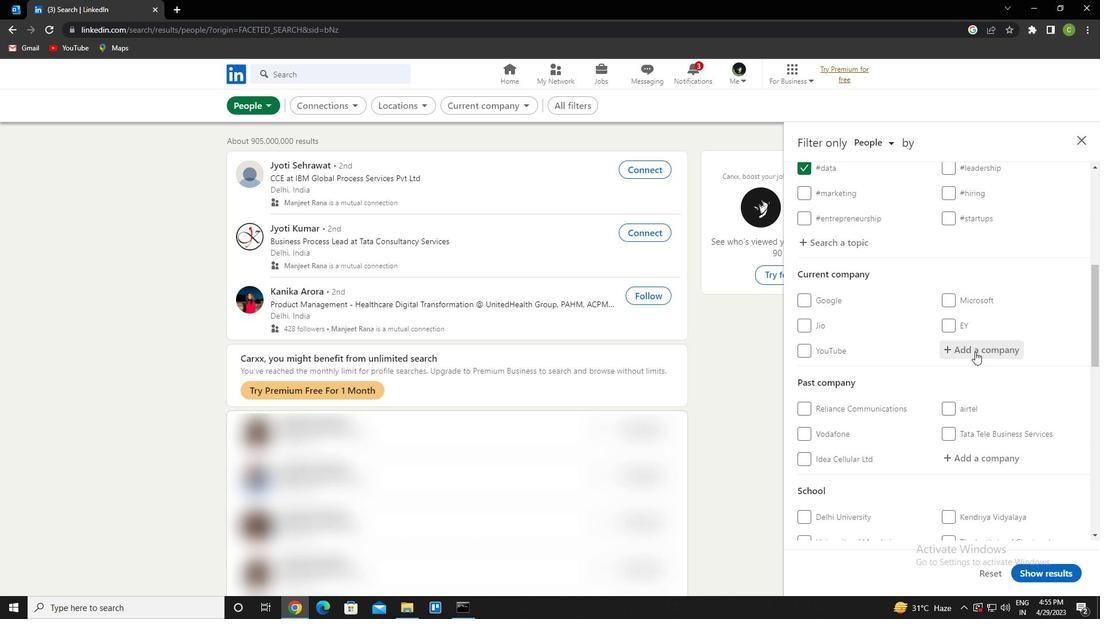
Action: Key pressed <Key.caps_lock>ptw<Key.down><Key.enter>
Screenshot: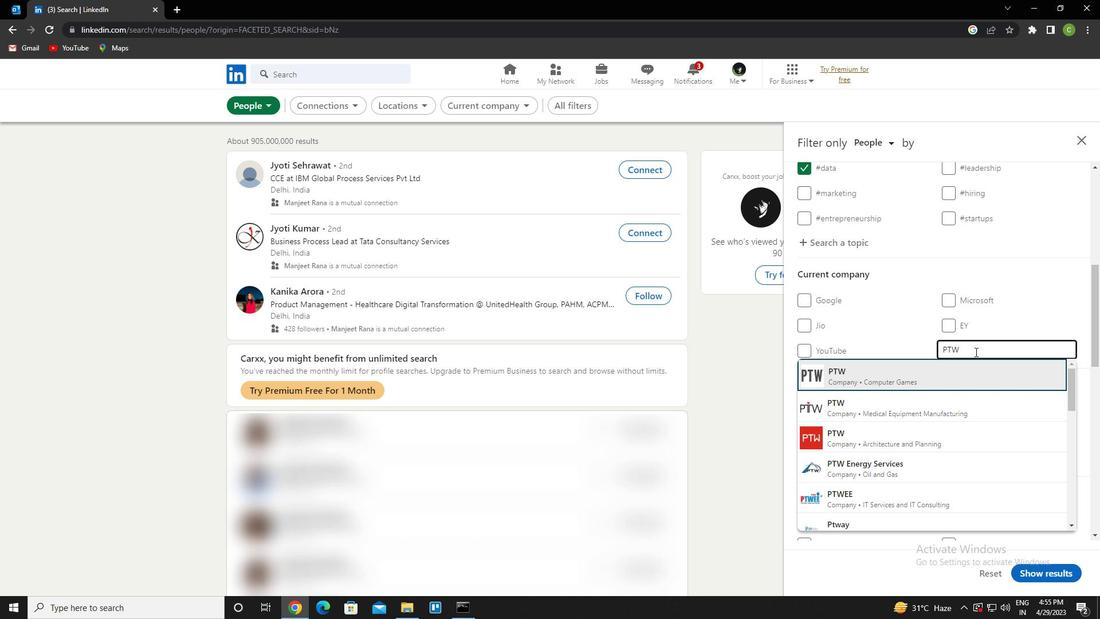 
Action: Mouse scrolled (975, 351) with delta (0, 0)
Screenshot: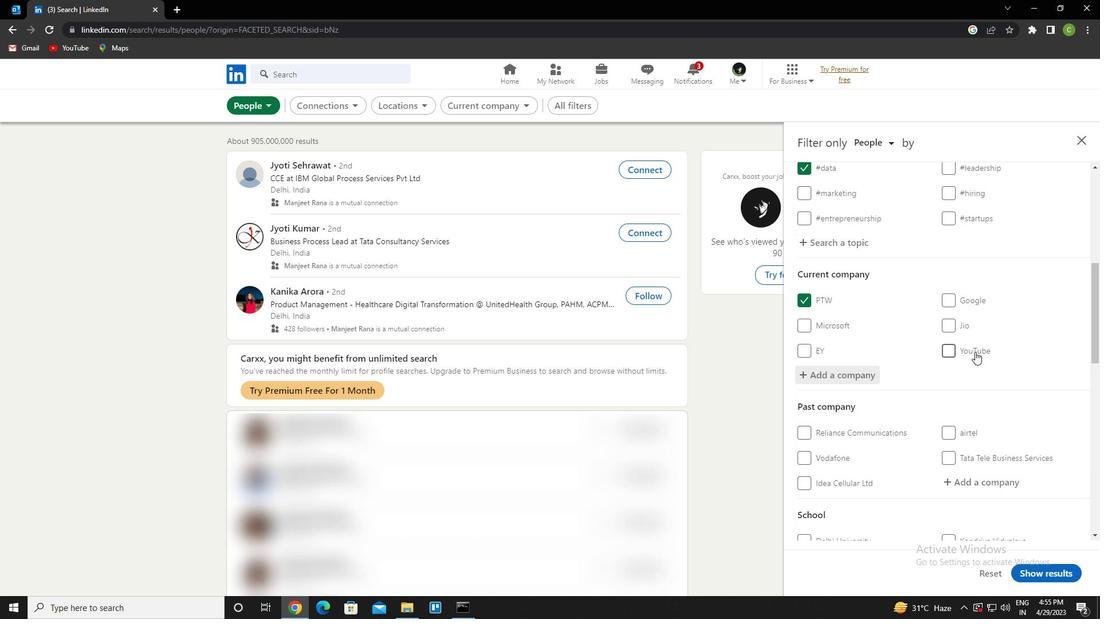 
Action: Mouse scrolled (975, 351) with delta (0, 0)
Screenshot: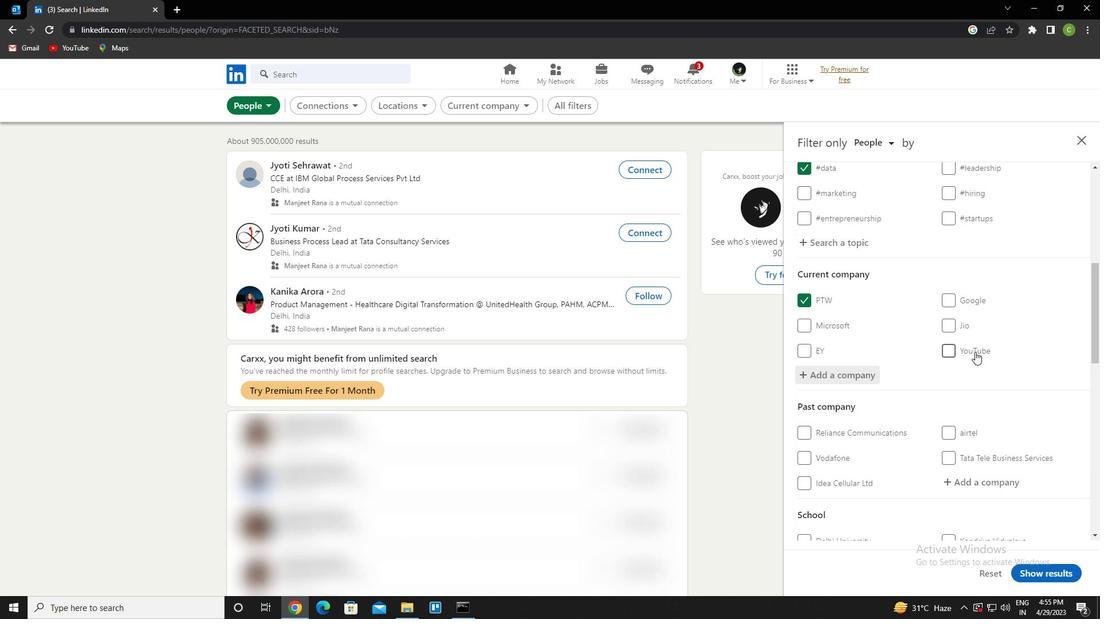 
Action: Mouse moved to (966, 359)
Screenshot: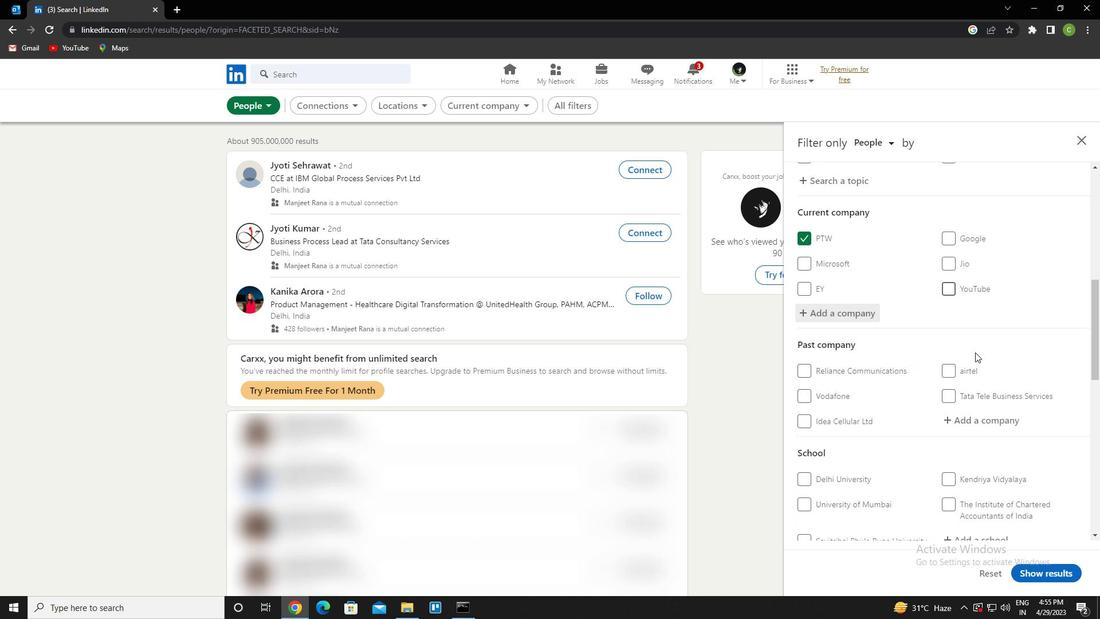 
Action: Mouse scrolled (966, 359) with delta (0, 0)
Screenshot: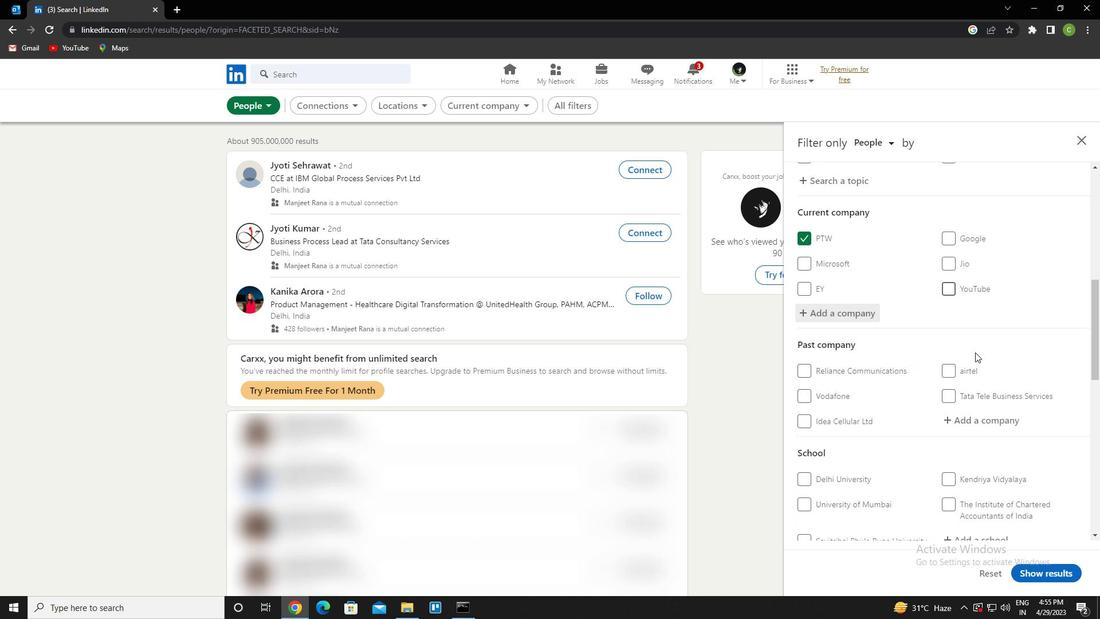 
Action: Mouse moved to (989, 428)
Screenshot: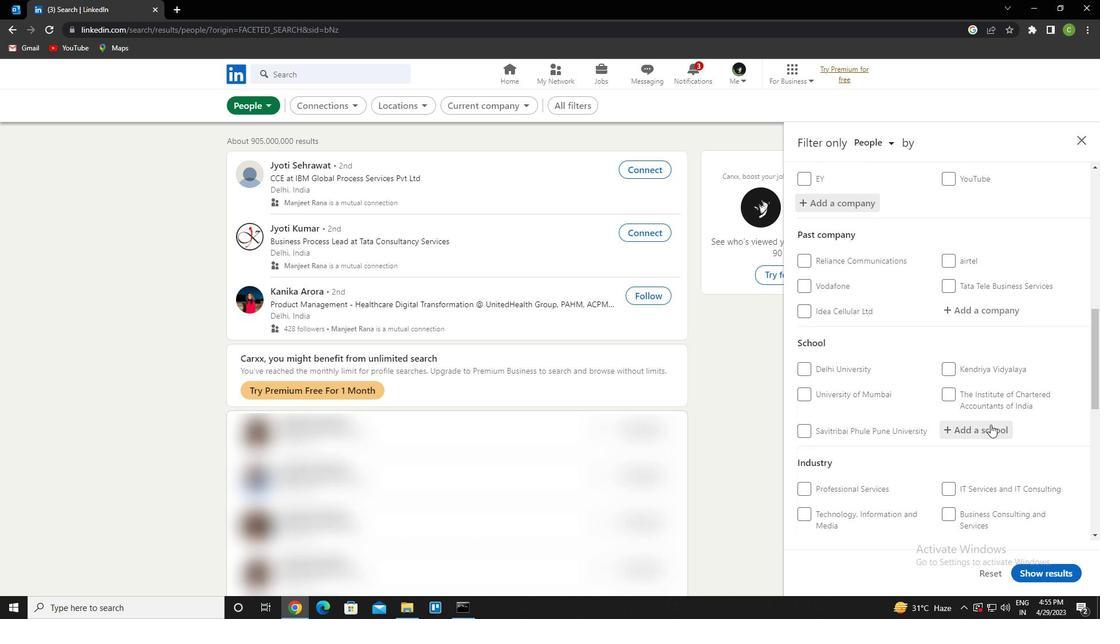 
Action: Mouse pressed left at (989, 428)
Screenshot: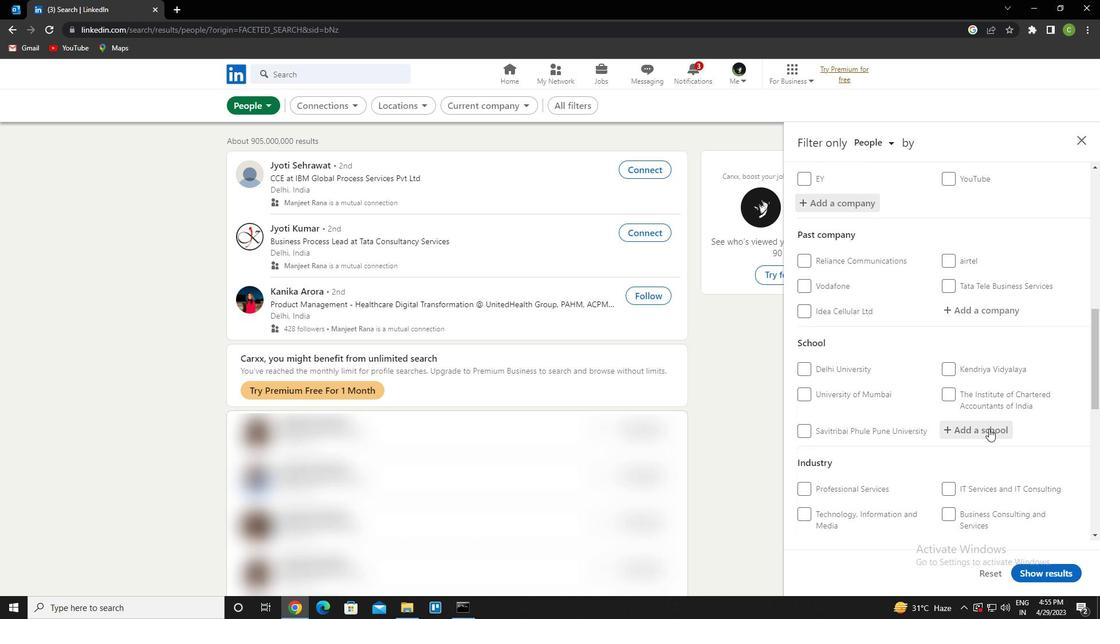 
Action: Key pressed <Key.caps_lock><Key.caps_lock>p<Key.caps_lock>une<Key.space><Key.caps_lock>v<Key.caps_lock>id<Key.down><Key.enter>
Screenshot: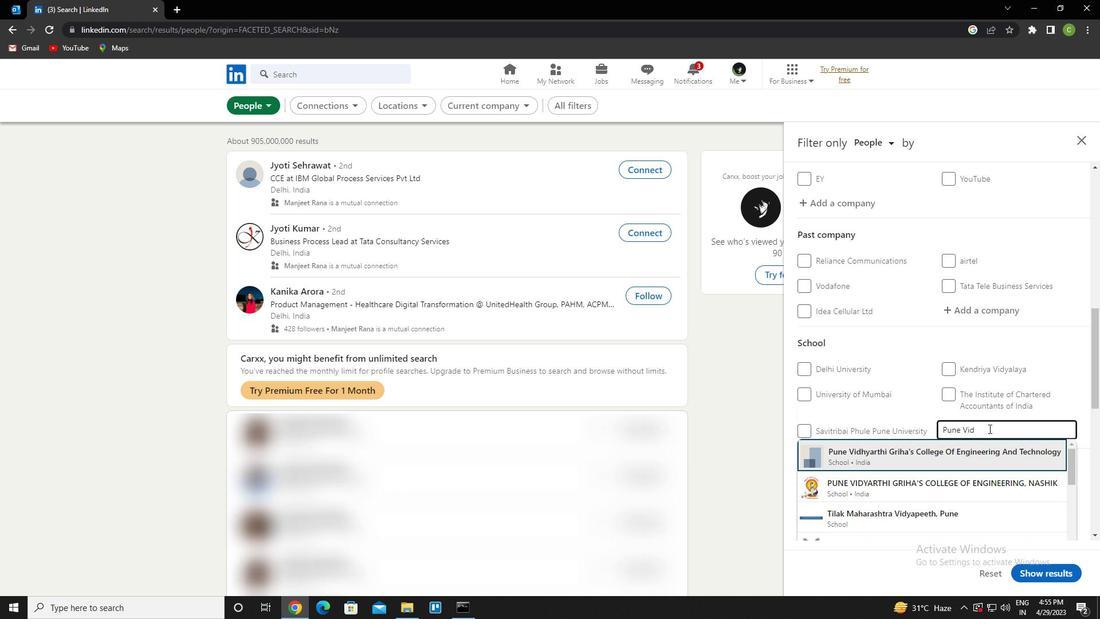 
Action: Mouse scrolled (989, 428) with delta (0, 0)
Screenshot: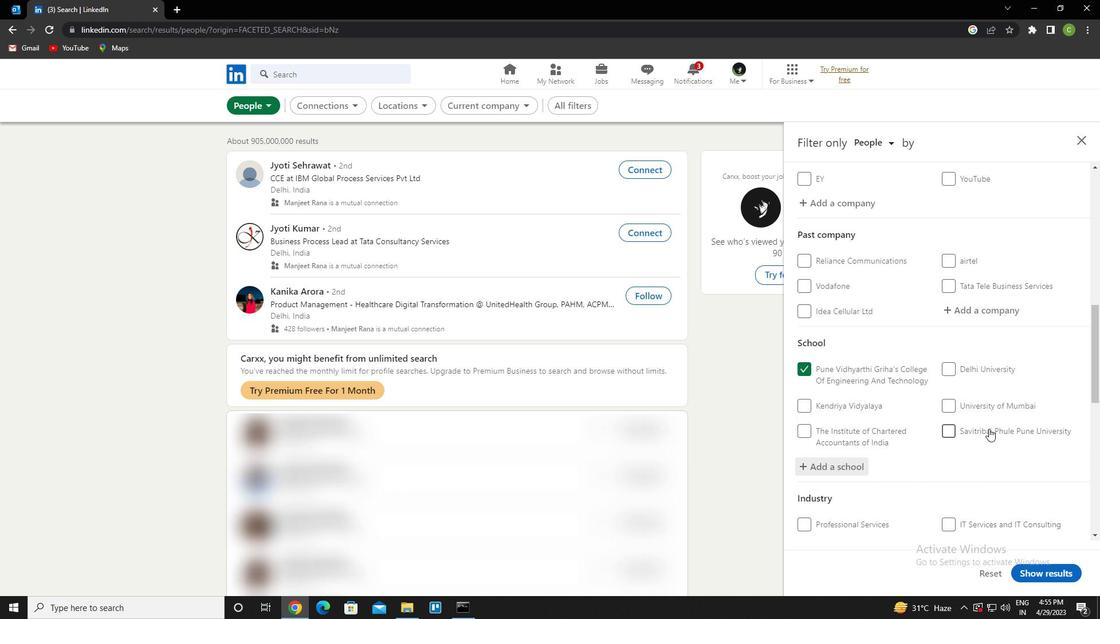 
Action: Mouse scrolled (989, 428) with delta (0, 0)
Screenshot: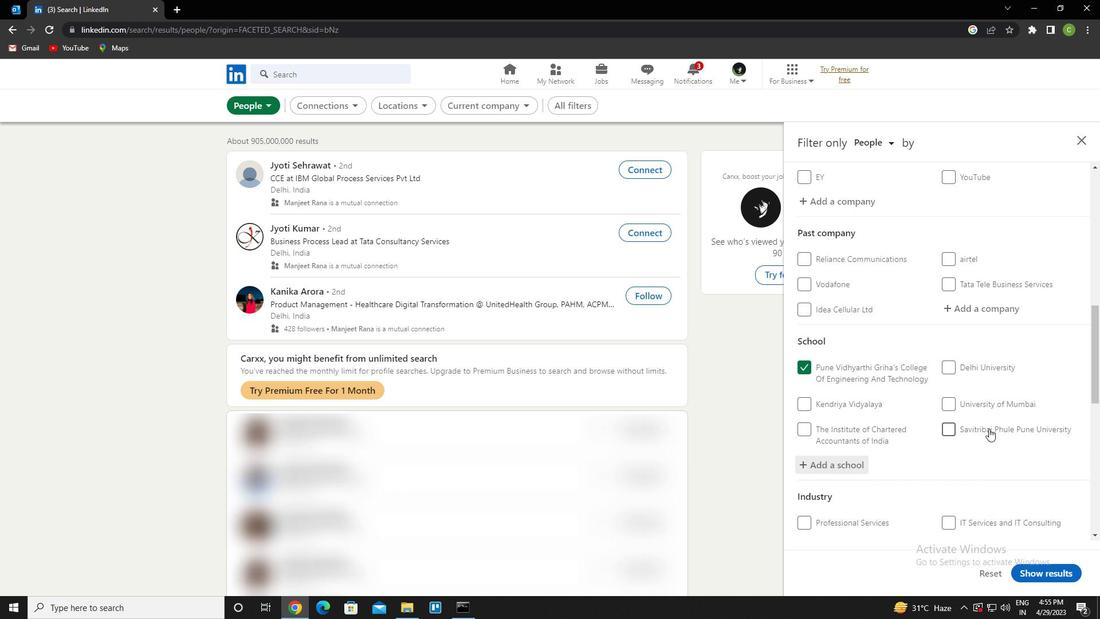 
Action: Mouse scrolled (989, 428) with delta (0, 0)
Screenshot: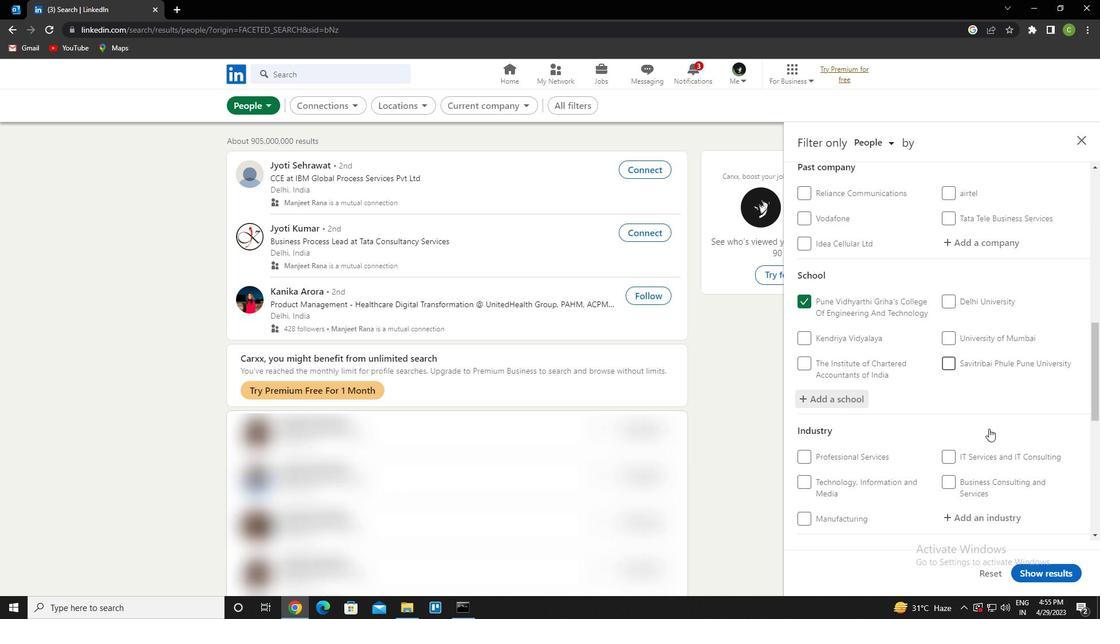 
Action: Mouse scrolled (989, 428) with delta (0, 0)
Screenshot: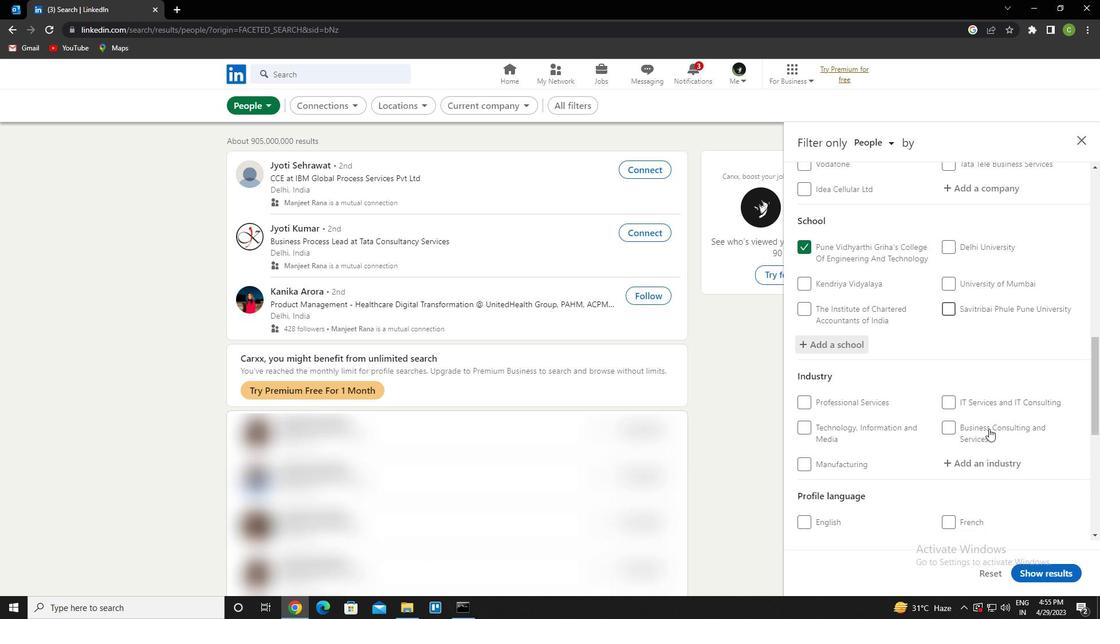 
Action: Mouse moved to (988, 355)
Screenshot: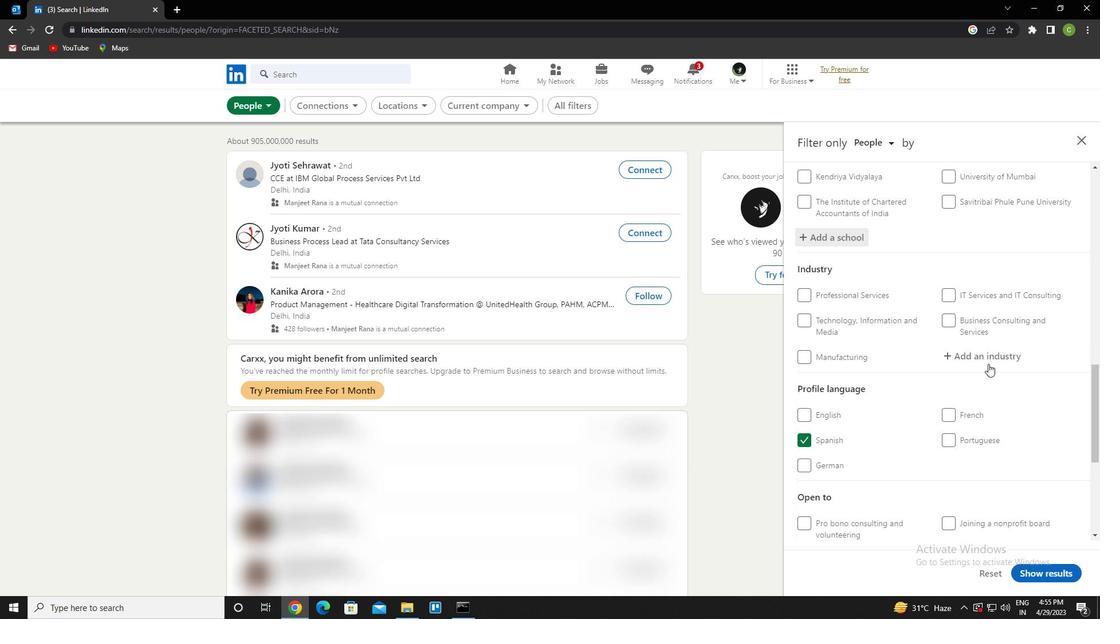 
Action: Mouse pressed left at (988, 355)
Screenshot: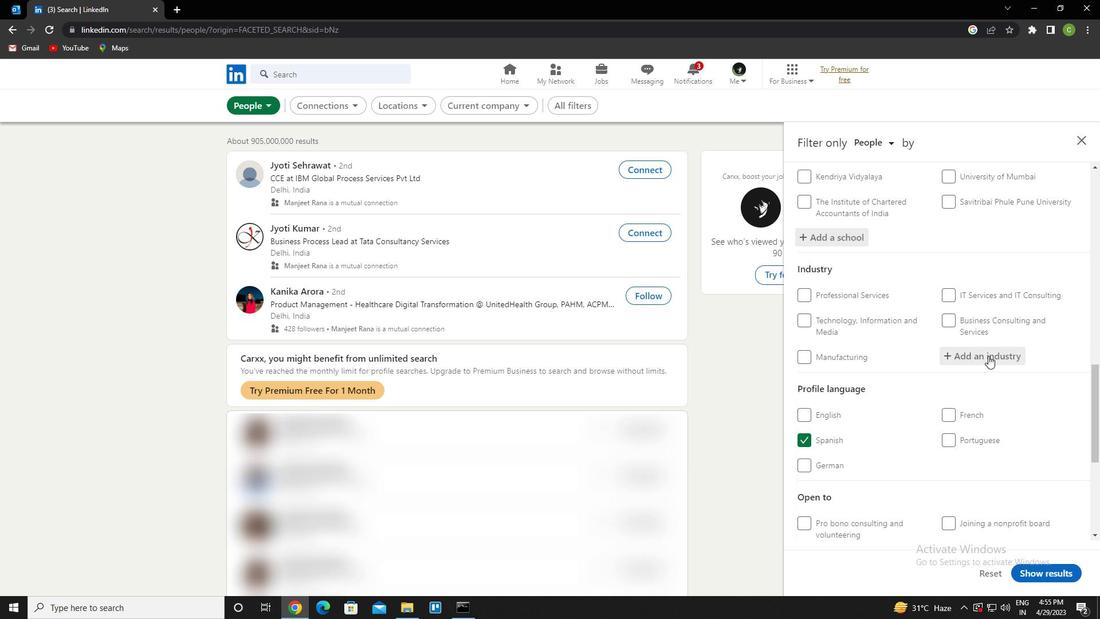 
Action: Key pressed <Key.caps_lock>b<Key.caps_lock>ed<Key.space>and<Key.down><Key.enter>
Screenshot: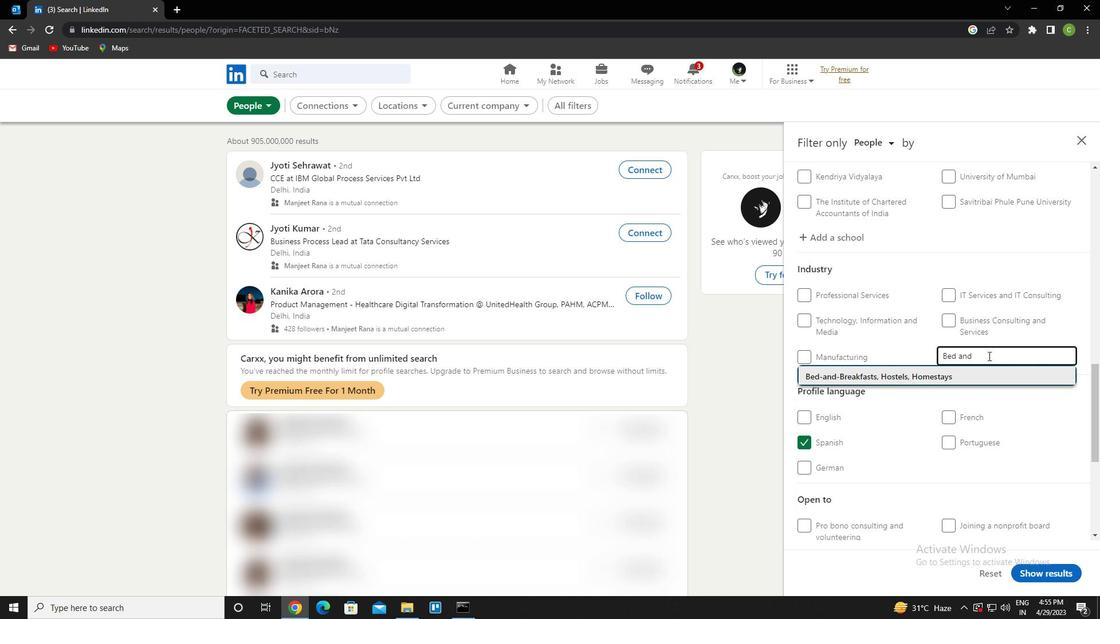 
Action: Mouse scrolled (988, 355) with delta (0, 0)
Screenshot: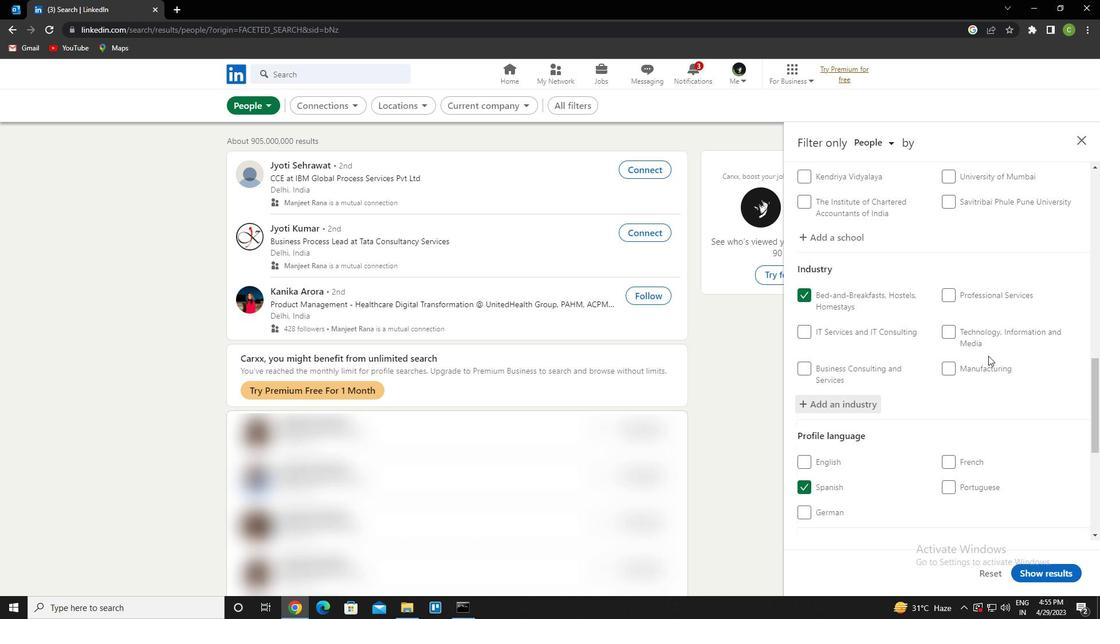 
Action: Mouse scrolled (988, 355) with delta (0, 0)
Screenshot: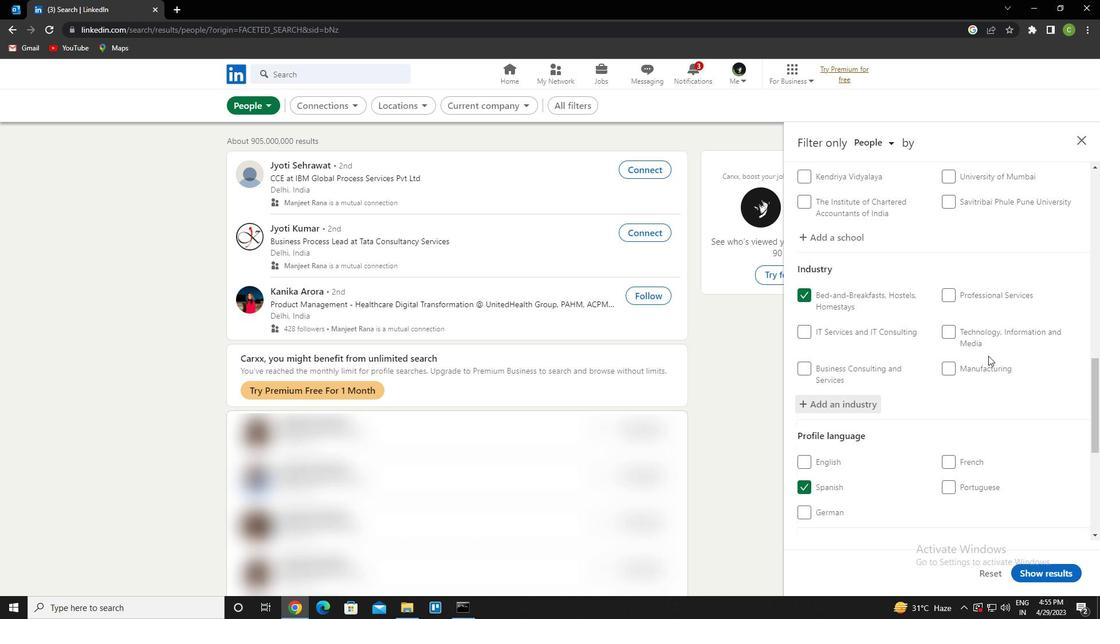 
Action: Mouse scrolled (988, 355) with delta (0, 0)
Screenshot: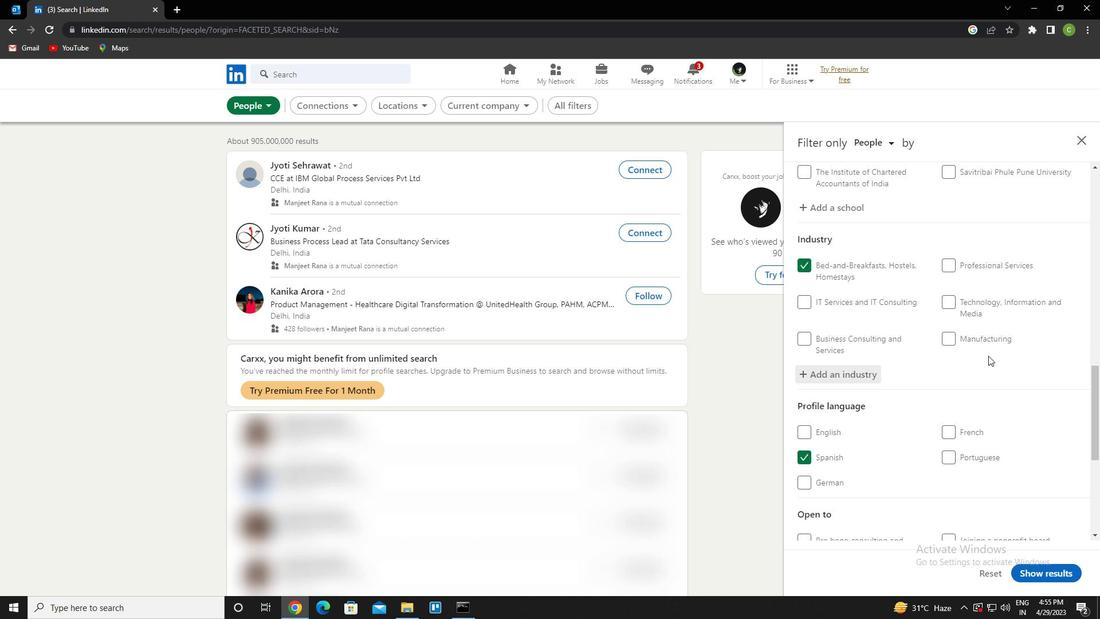 
Action: Mouse scrolled (988, 355) with delta (0, 0)
Screenshot: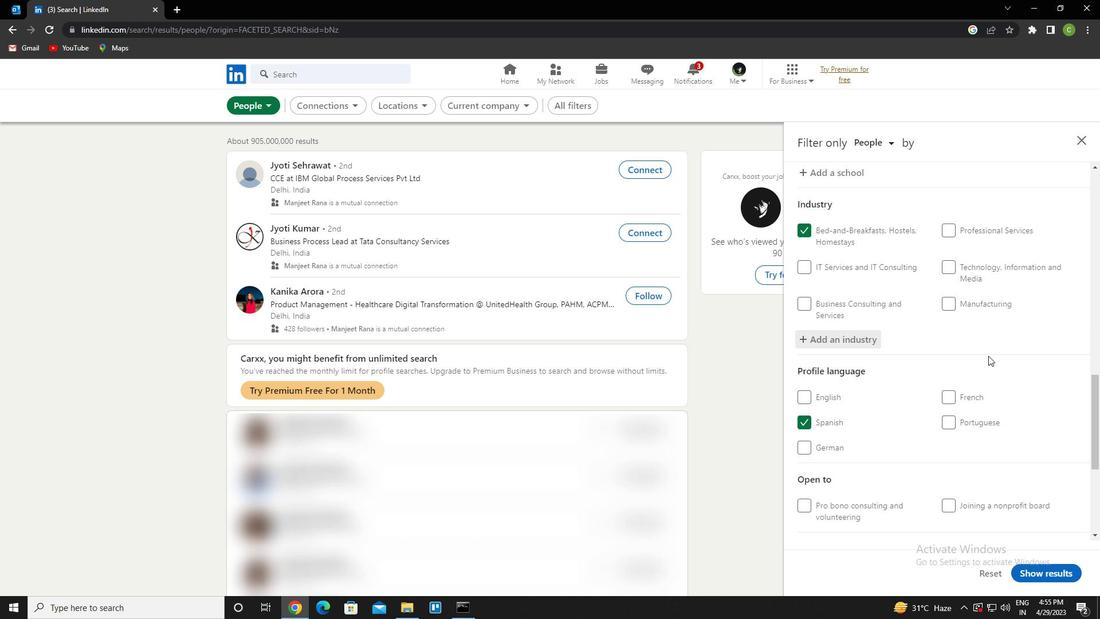 
Action: Mouse moved to (966, 388)
Screenshot: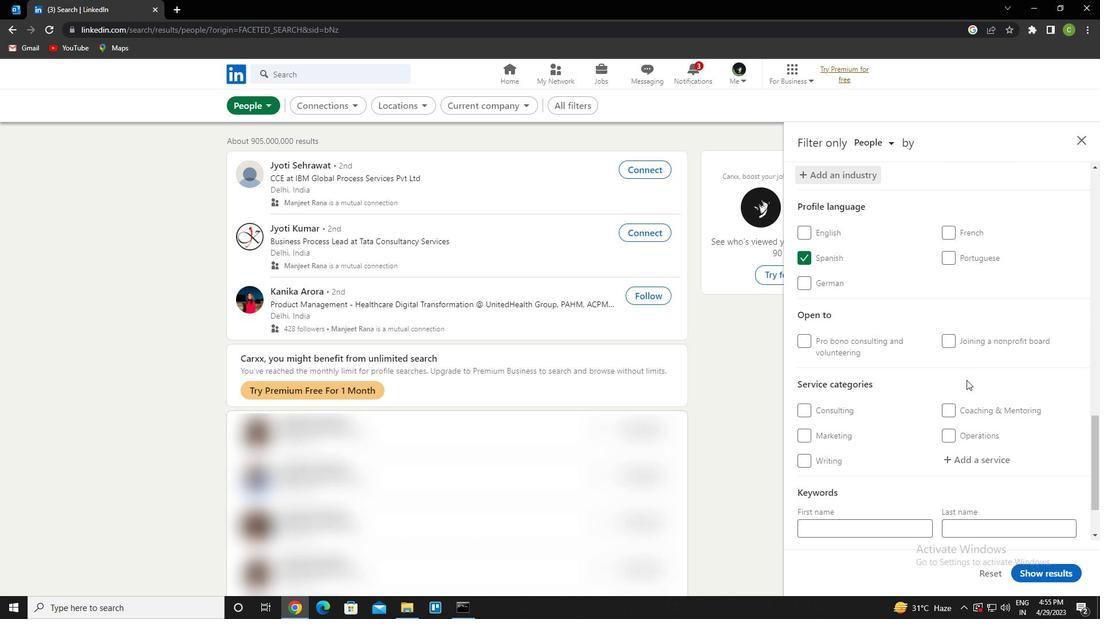 
Action: Mouse scrolled (966, 387) with delta (0, 0)
Screenshot: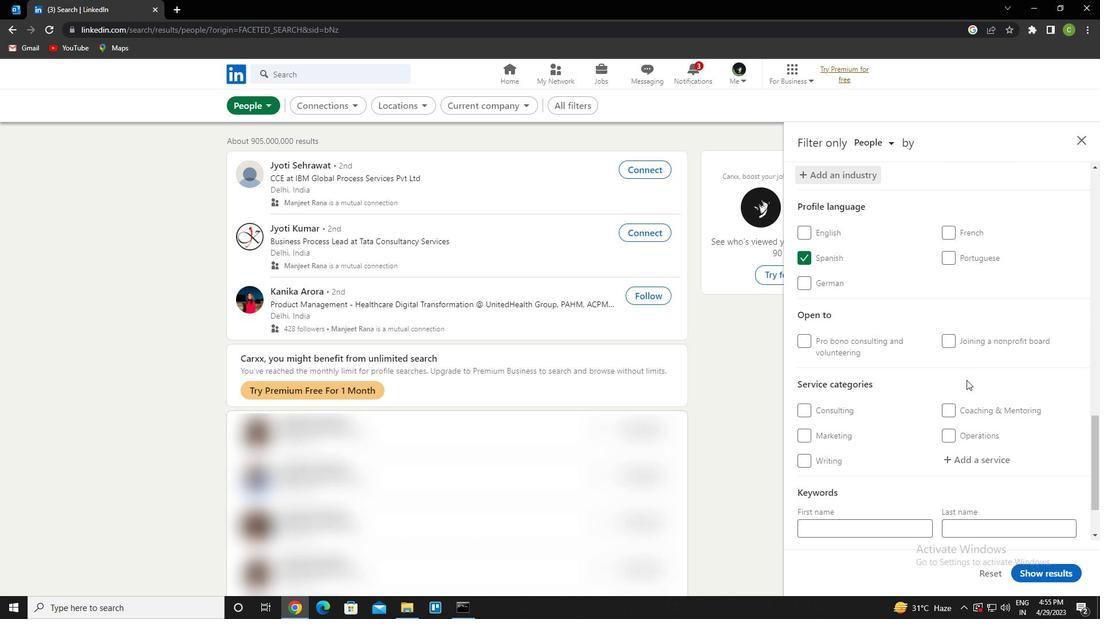 
Action: Mouse scrolled (966, 387) with delta (0, 0)
Screenshot: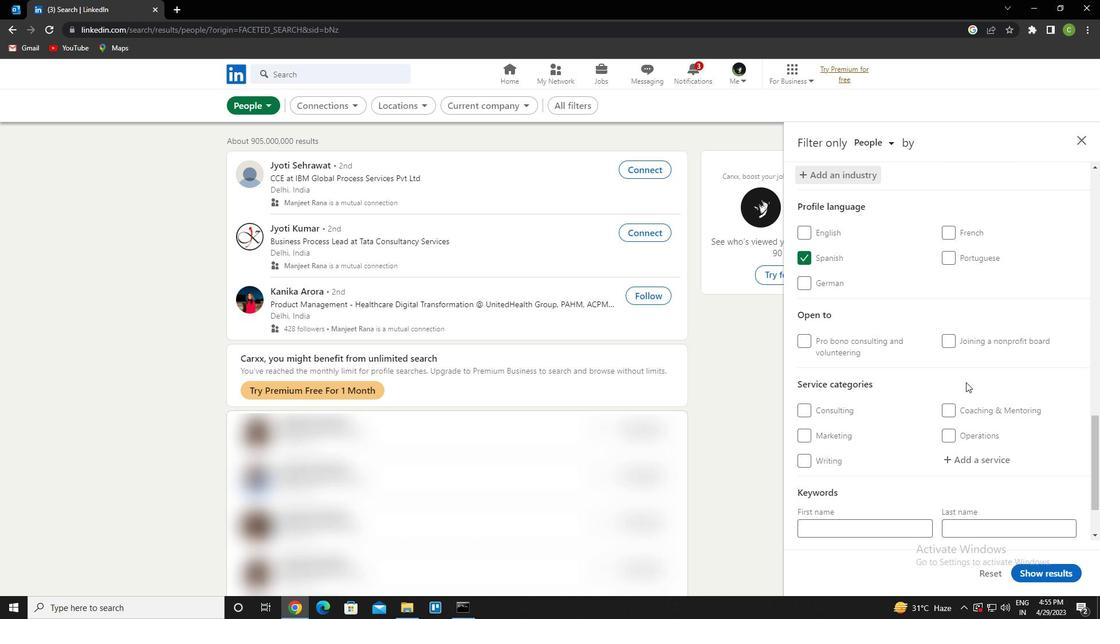 
Action: Mouse scrolled (966, 387) with delta (0, 0)
Screenshot: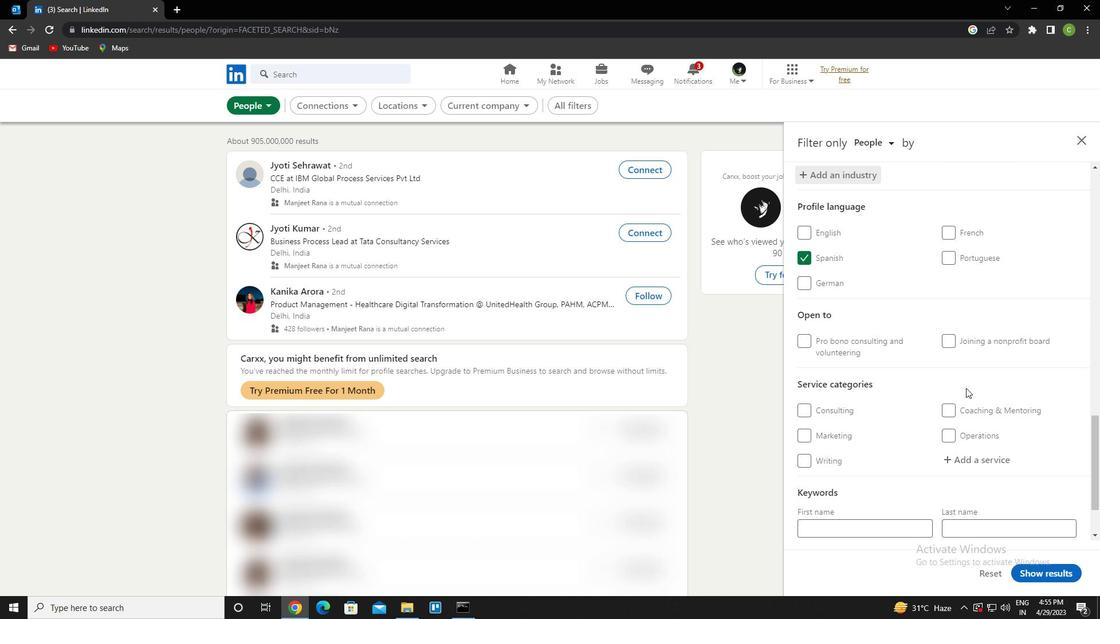 
Action: Mouse moved to (974, 382)
Screenshot: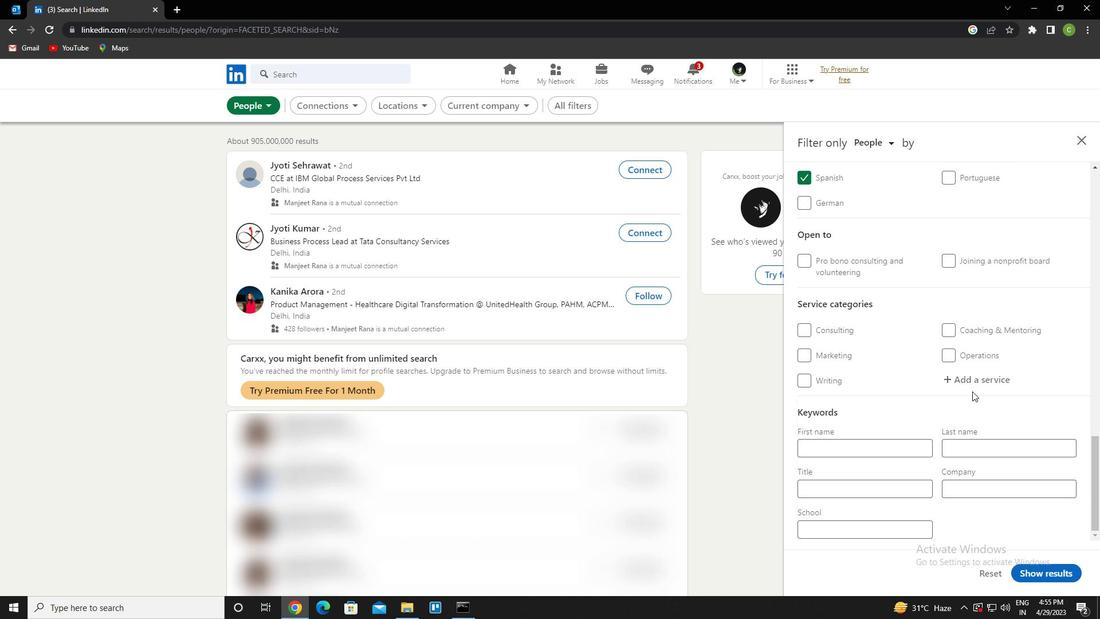 
Action: Mouse pressed left at (974, 382)
Screenshot: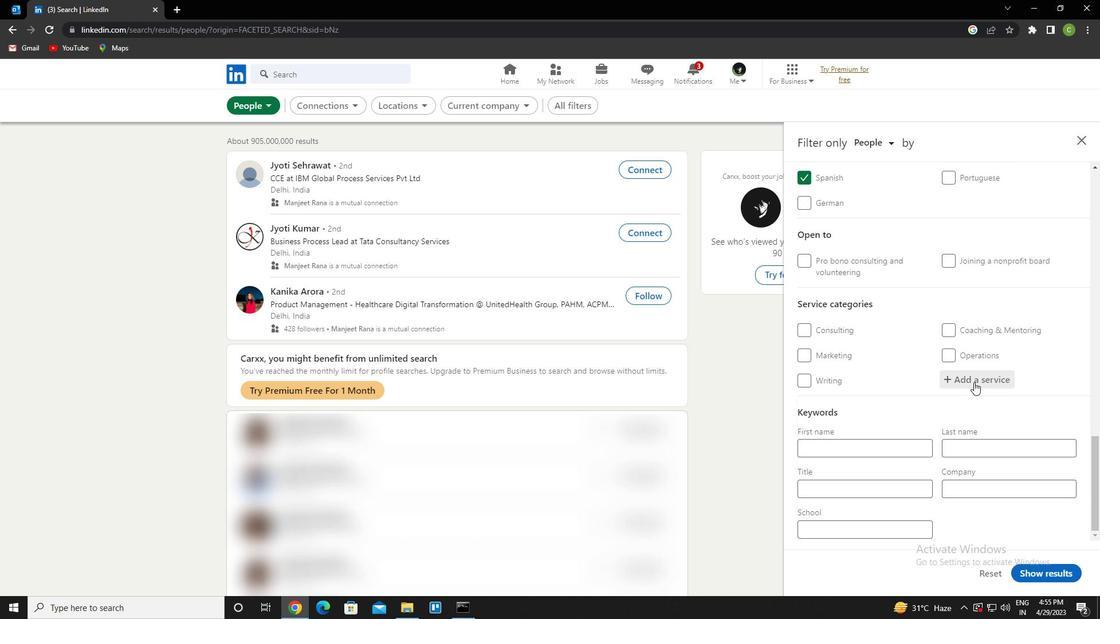 
Action: Key pressed <Key.caps_lock>p<Key.caps_lock>rogram<Key.down><Key.enter>
Screenshot: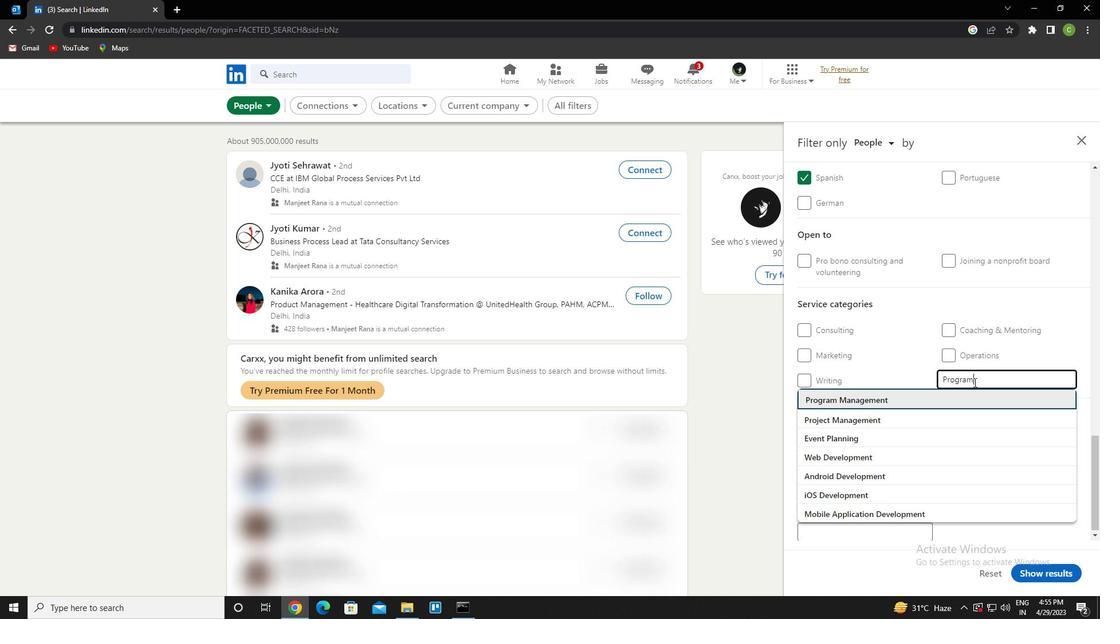 
Action: Mouse scrolled (974, 381) with delta (0, 0)
Screenshot: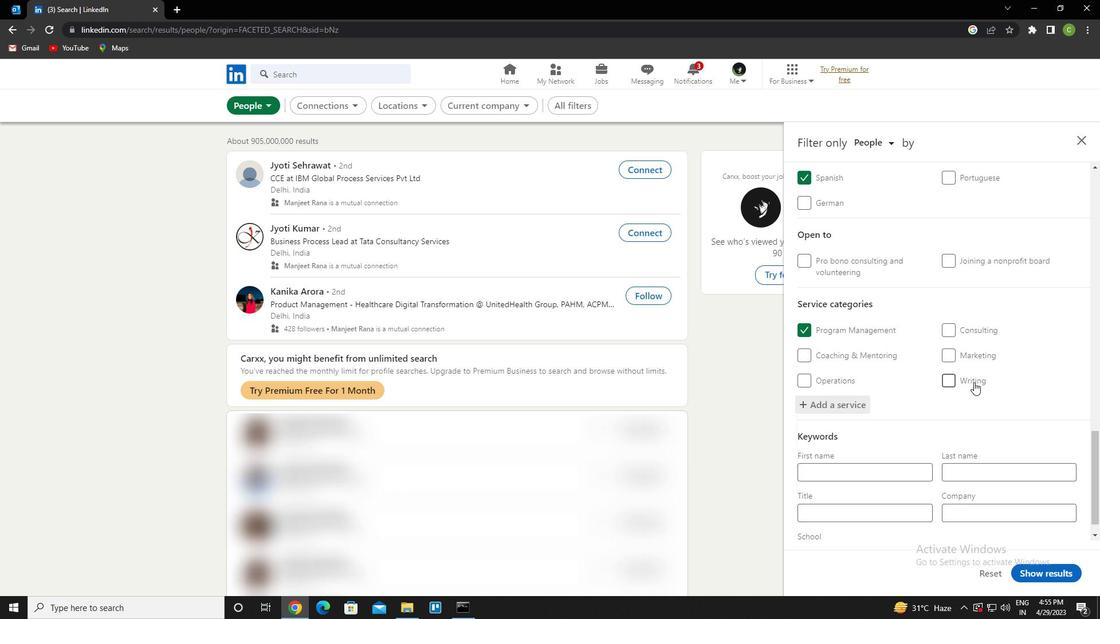 
Action: Mouse scrolled (974, 381) with delta (0, 0)
Screenshot: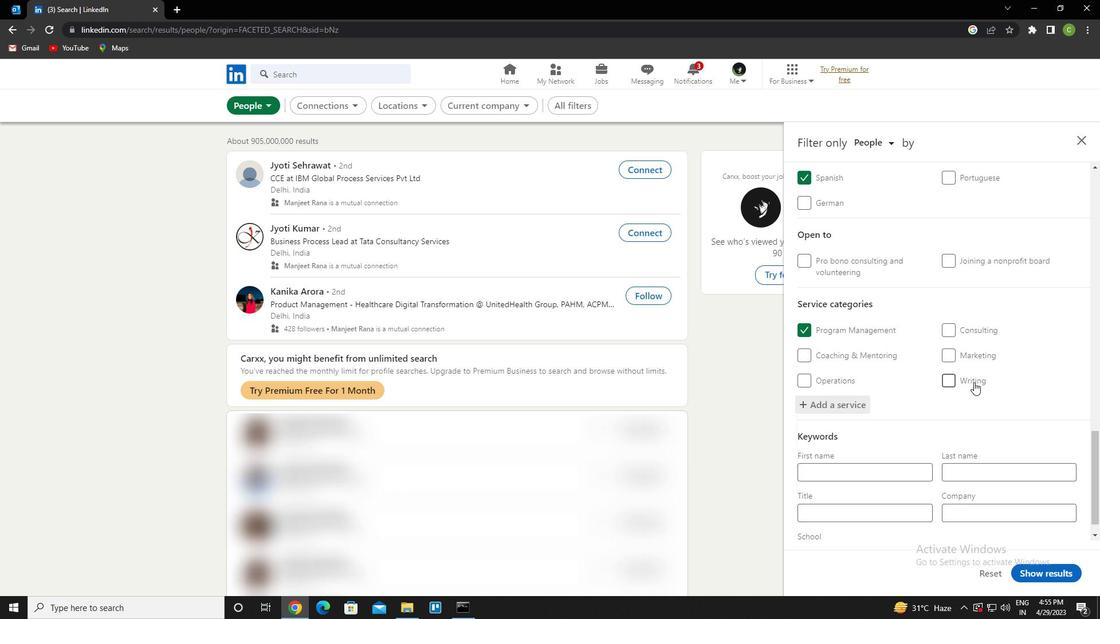 
Action: Mouse scrolled (974, 381) with delta (0, 0)
Screenshot: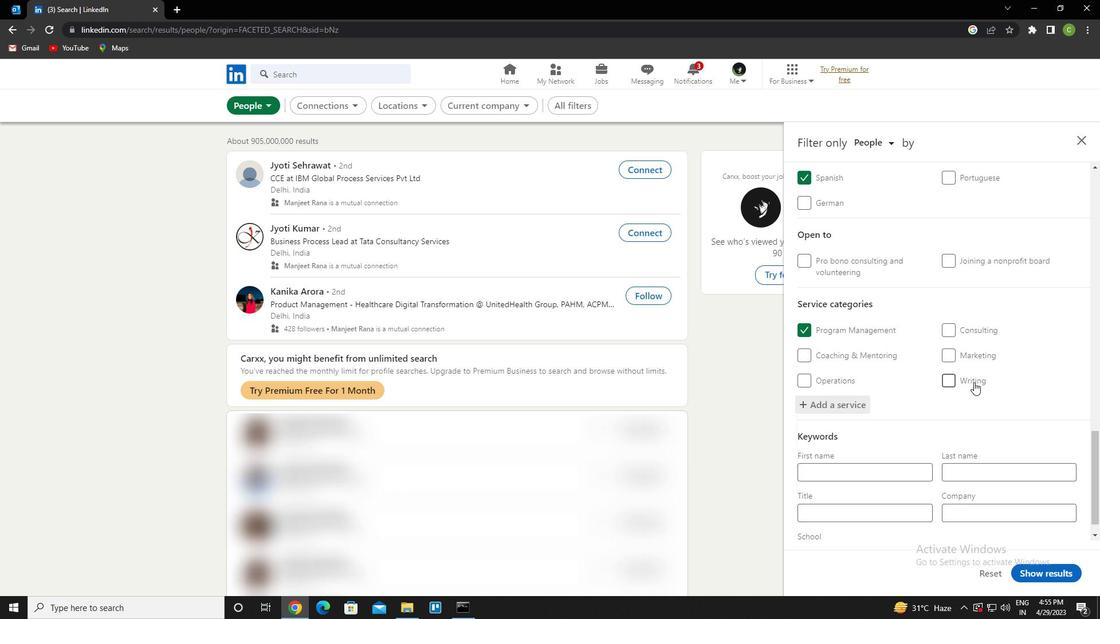
Action: Mouse scrolled (974, 381) with delta (0, 0)
Screenshot: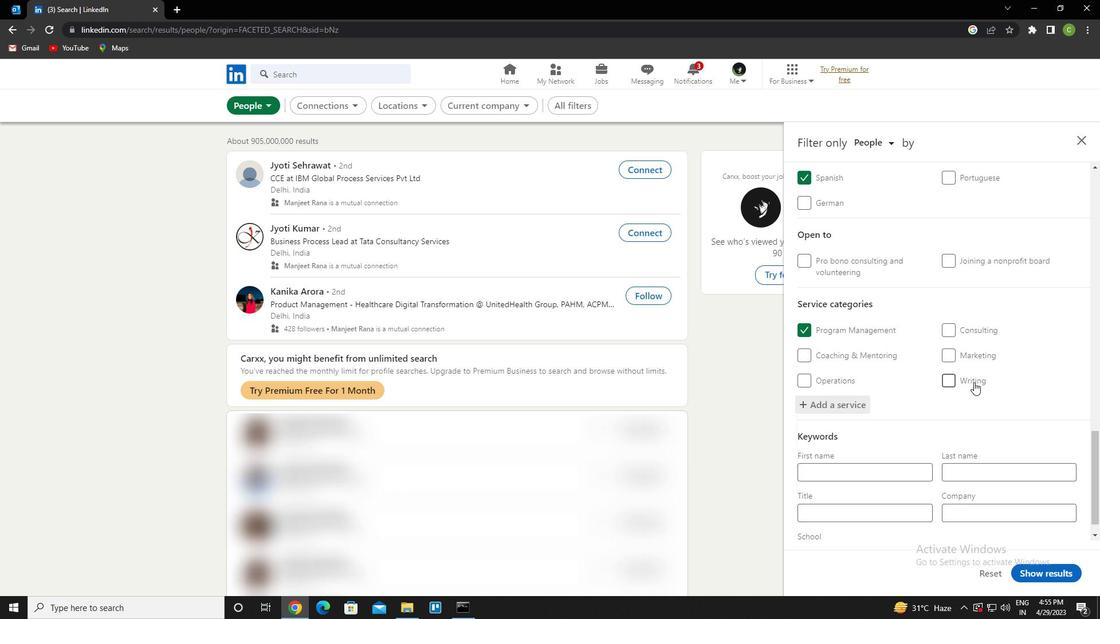 
Action: Mouse scrolled (974, 381) with delta (0, 0)
Screenshot: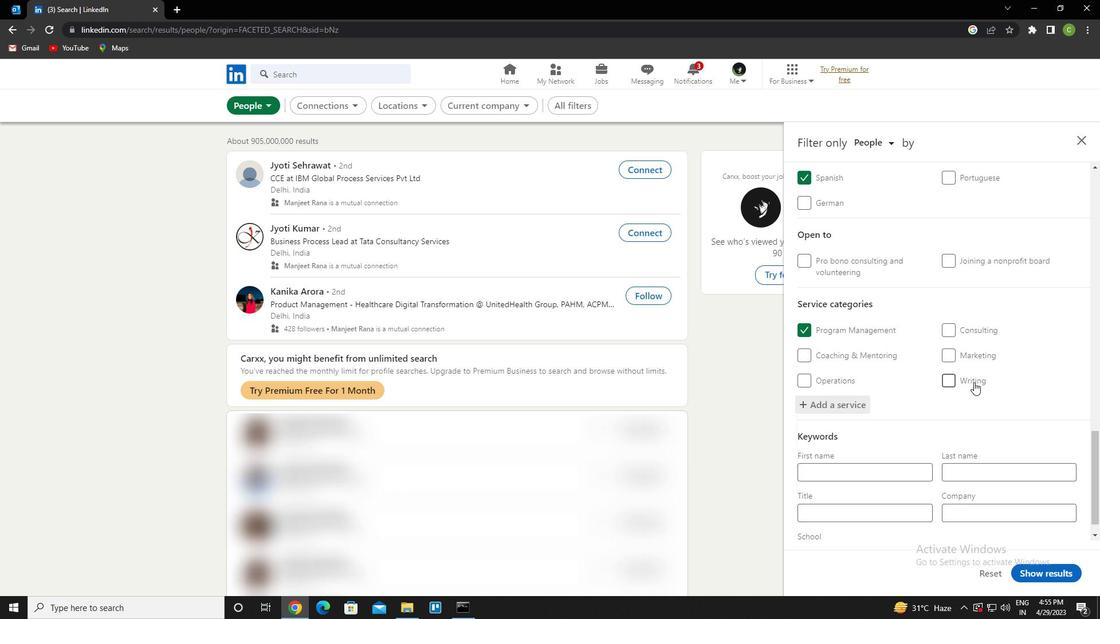 
Action: Mouse scrolled (974, 381) with delta (0, 0)
Screenshot: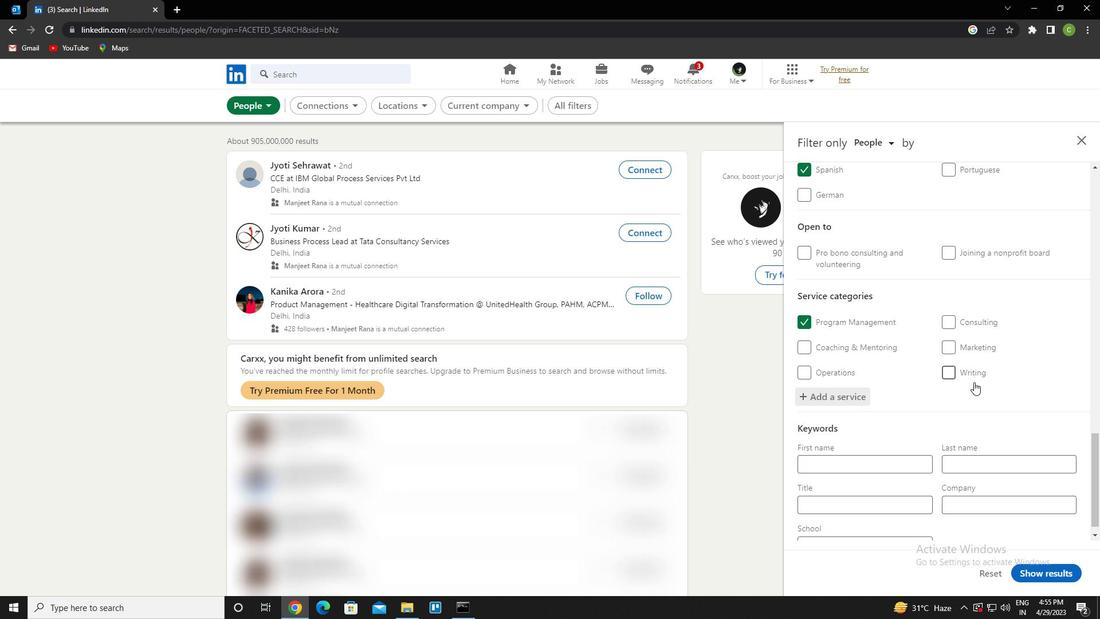 
Action: Mouse moved to (867, 494)
Screenshot: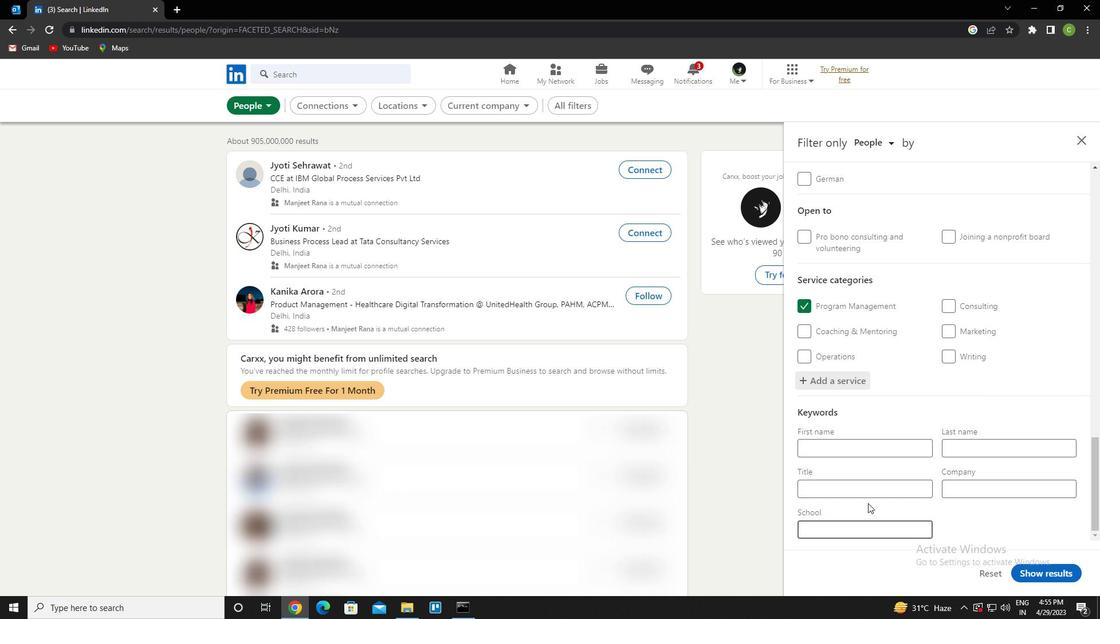 
Action: Mouse pressed left at (867, 494)
Screenshot: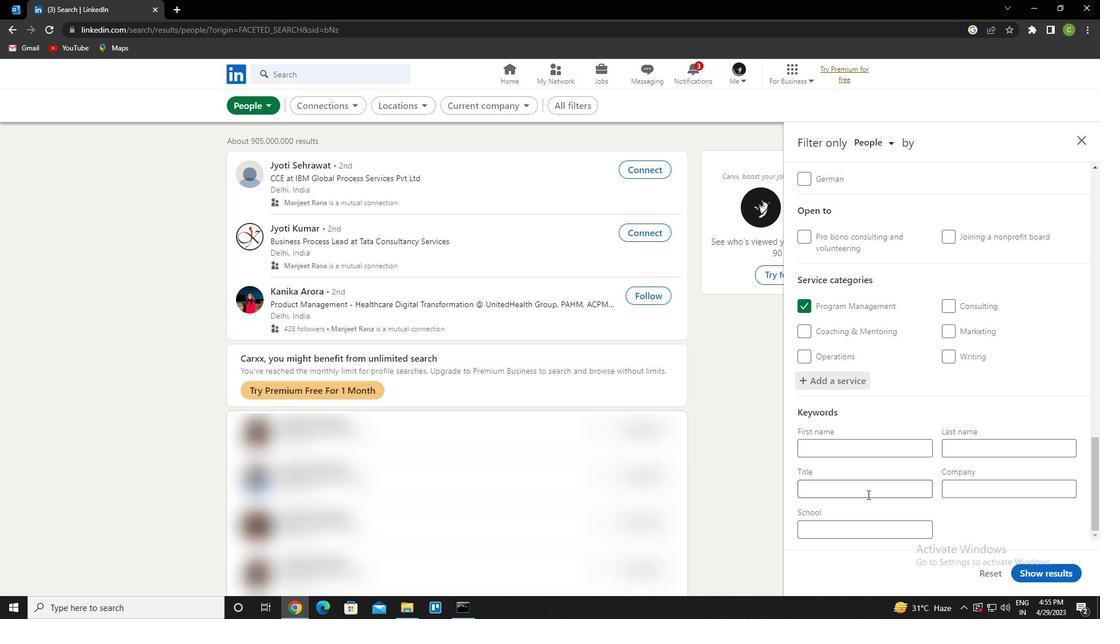 
Action: Key pressed <Key.caps_lock>r<Key.caps_lock>estaurant<Key.space><Key.caps_lock>m<Key.caps_lock>anager
Screenshot: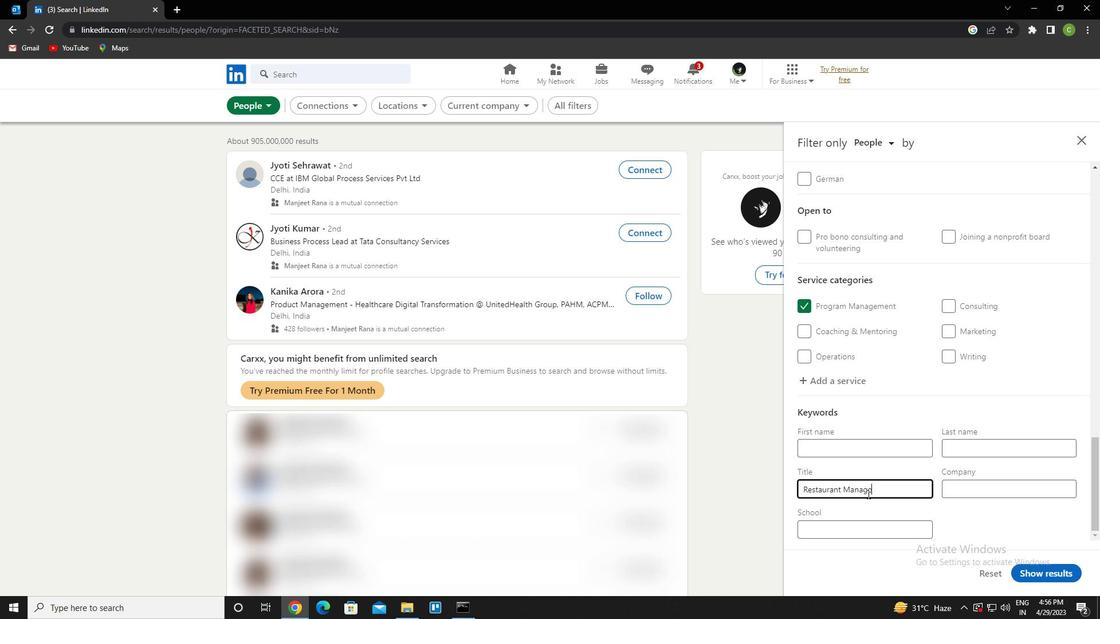 
Action: Mouse moved to (1044, 566)
Screenshot: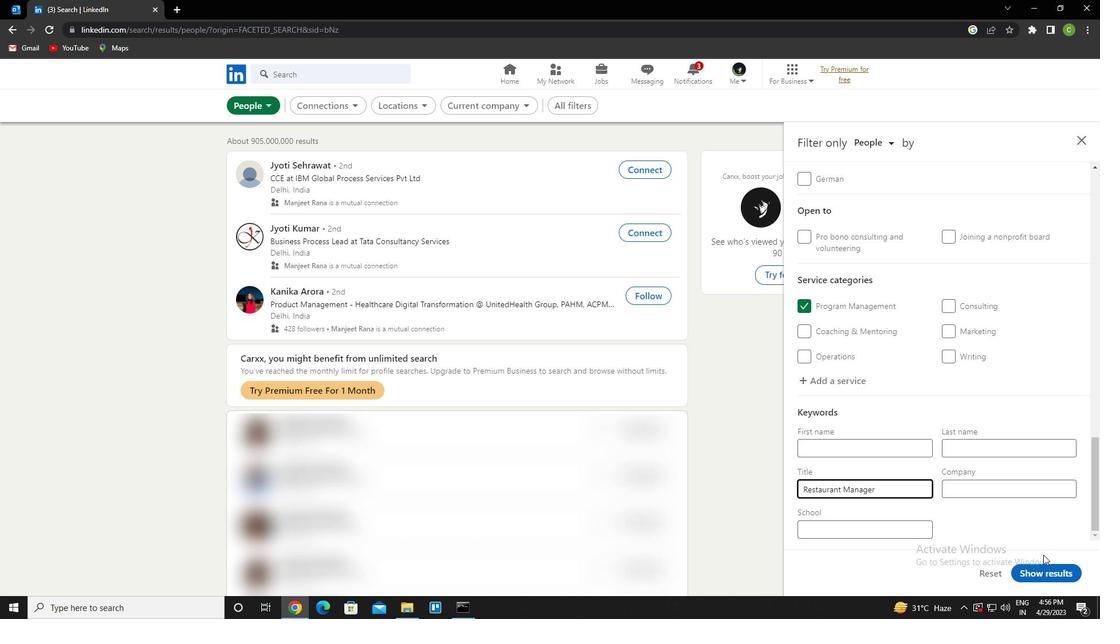 
Action: Mouse pressed left at (1044, 566)
Screenshot: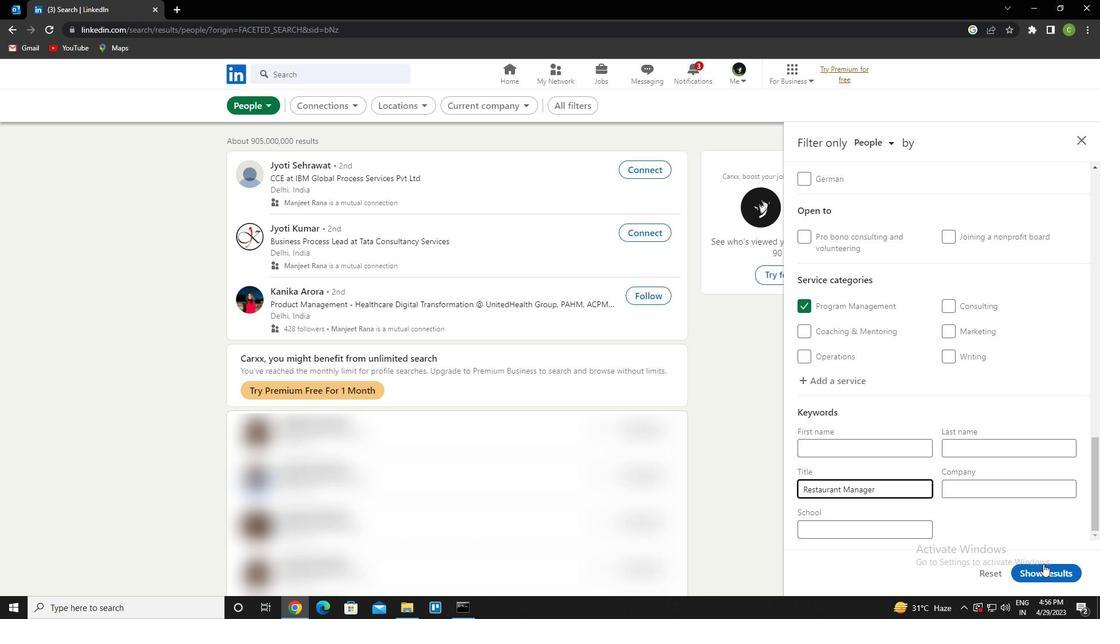 
Action: Mouse moved to (742, 461)
Screenshot: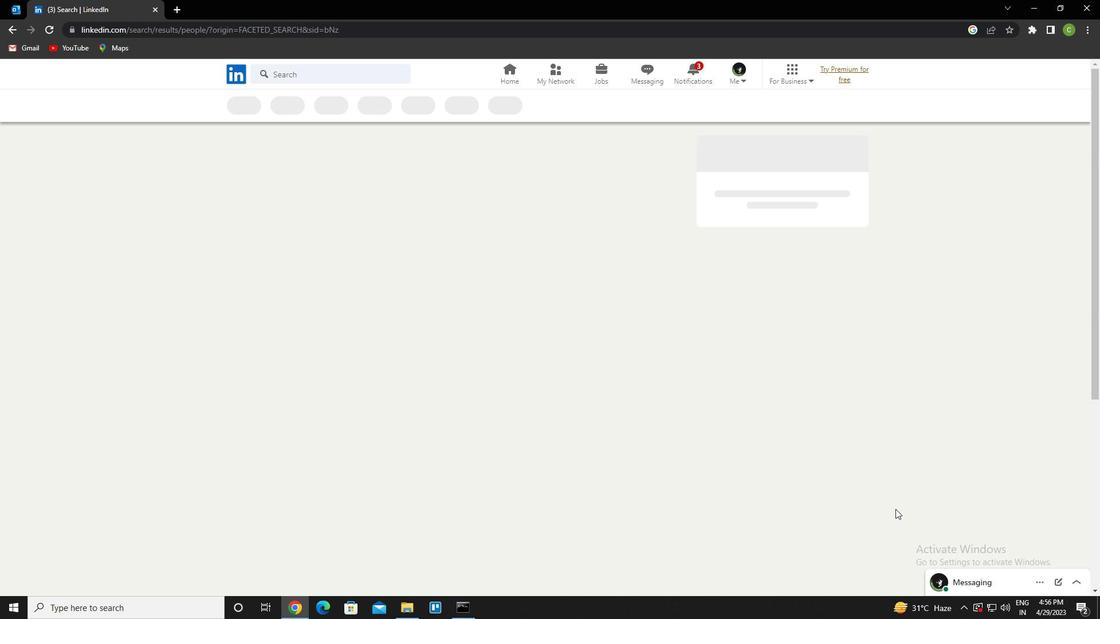 
